 Task: For heading Arial Rounded MT Bold with Underline.  font size for heading26,  'Change the font style of data to'Browallia New.  and font size to 18,  Change the alignment of both headline & data to Align middle & Align Text left.  In the sheet   Precision Sales review book
Action: Mouse moved to (41, 141)
Screenshot: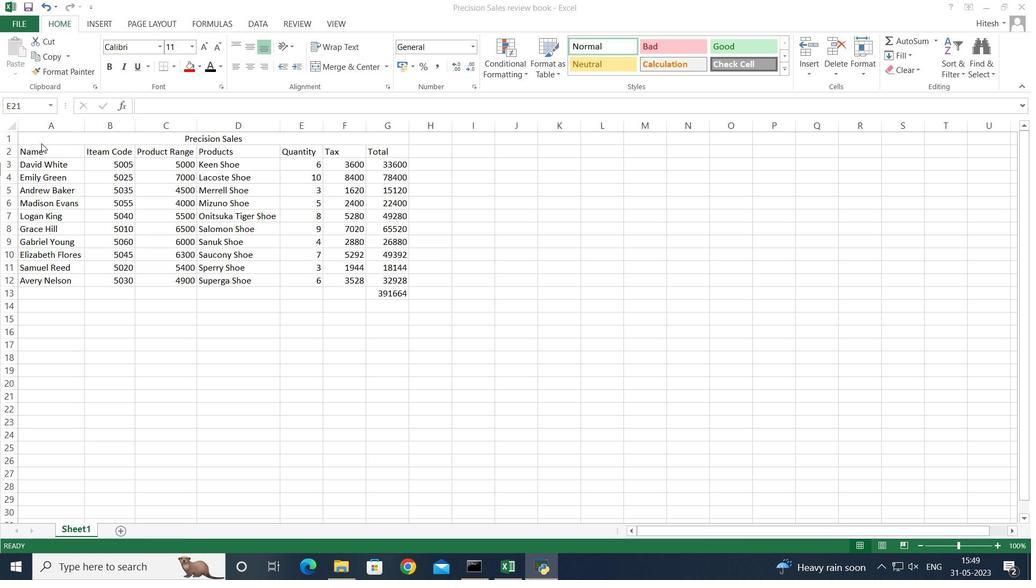 
Action: Mouse pressed left at (41, 141)
Screenshot: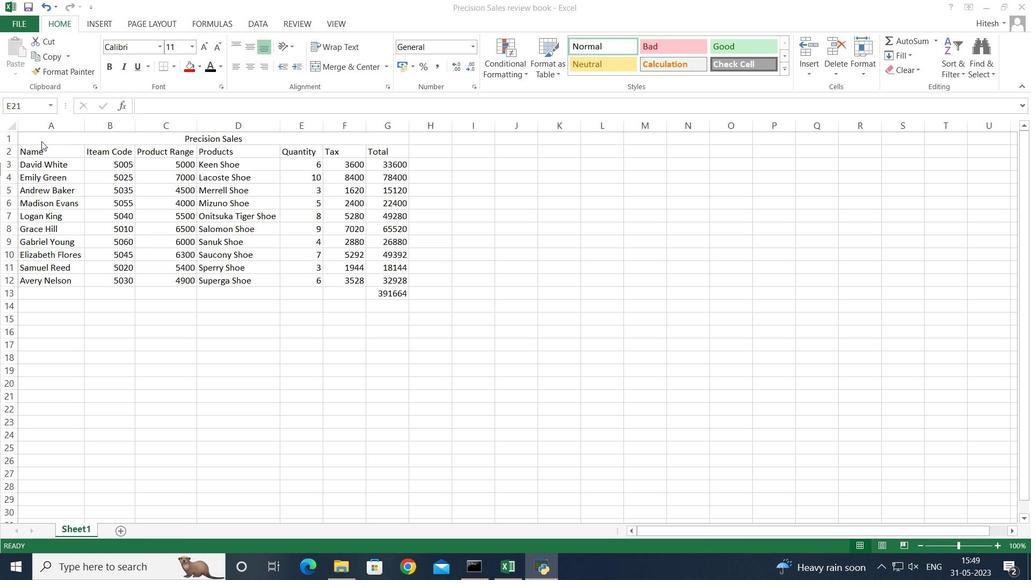 
Action: Mouse moved to (53, 135)
Screenshot: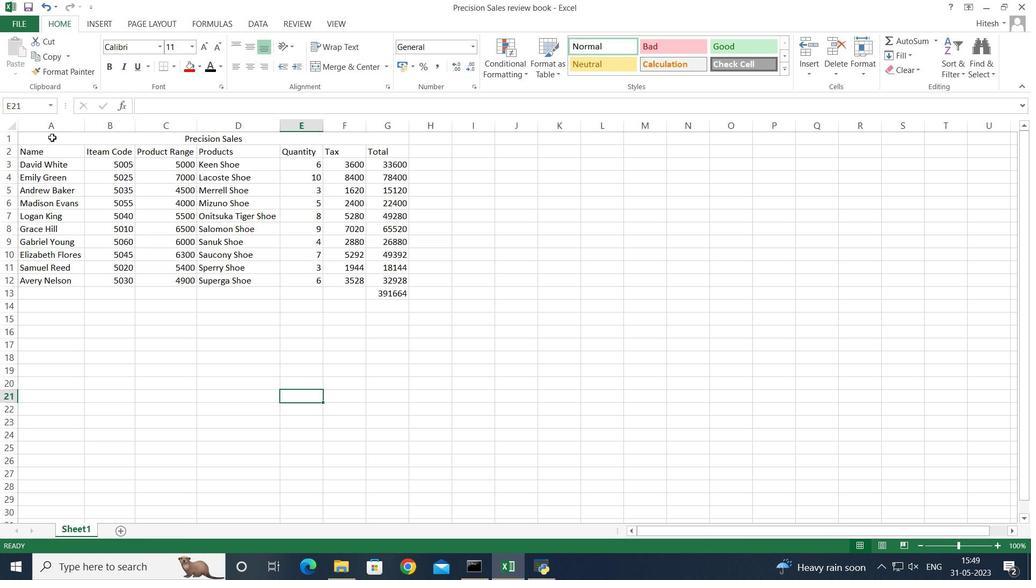 
Action: Mouse pressed left at (52, 135)
Screenshot: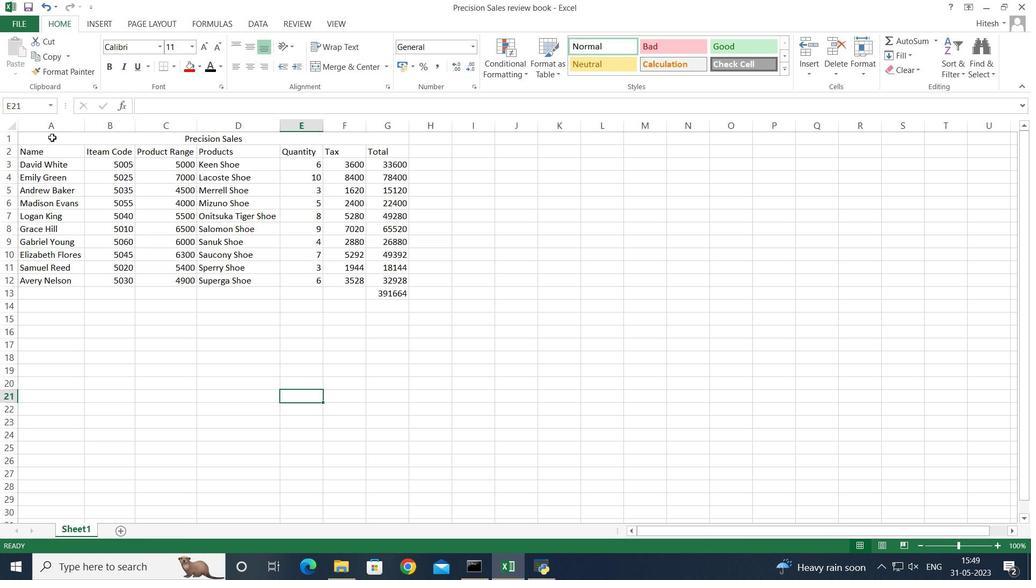
Action: Mouse moved to (161, 48)
Screenshot: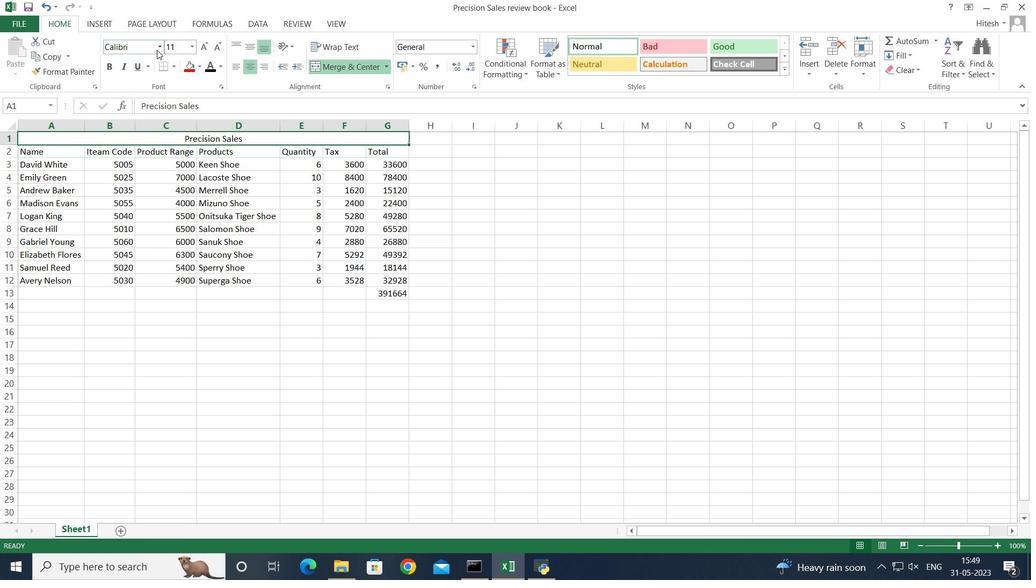 
Action: Mouse pressed left at (161, 48)
Screenshot: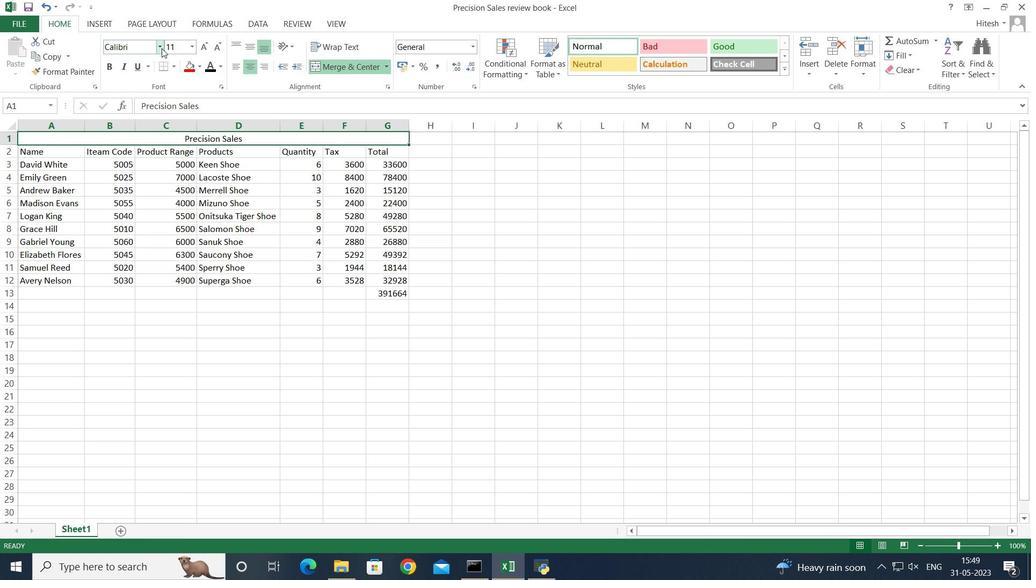 
Action: Mouse moved to (180, 206)
Screenshot: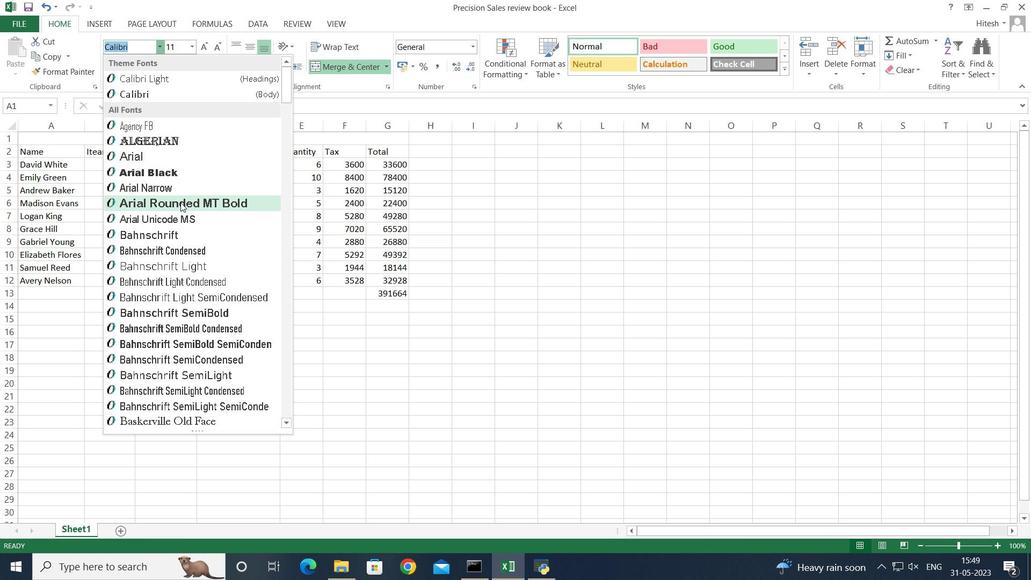 
Action: Mouse pressed left at (180, 206)
Screenshot: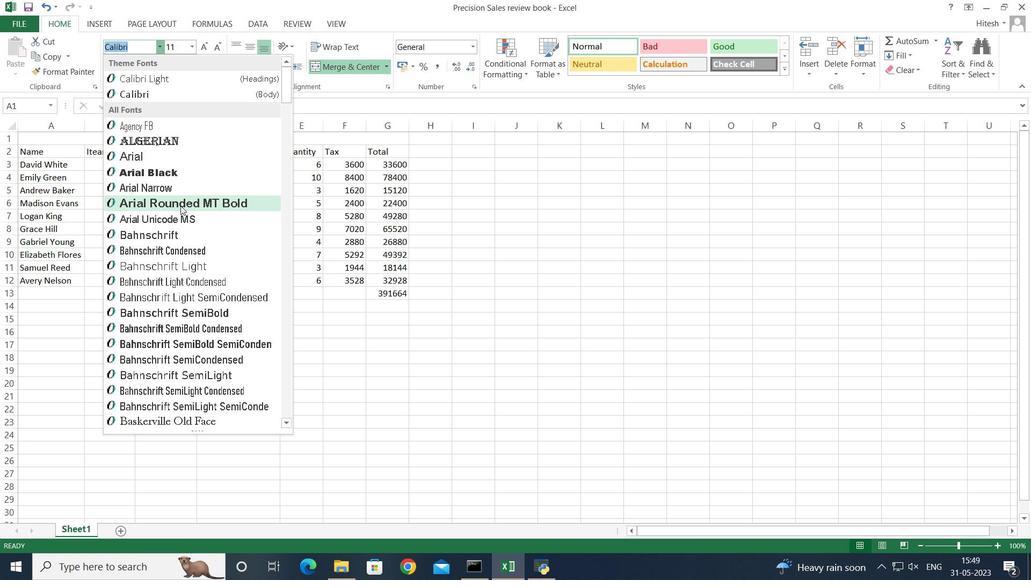 
Action: Mouse moved to (138, 69)
Screenshot: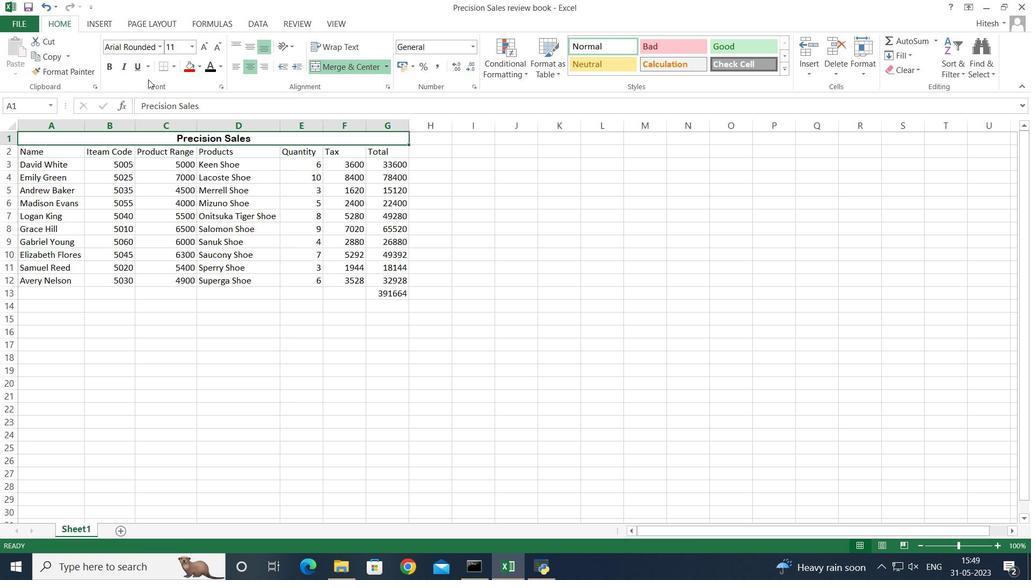 
Action: Mouse pressed left at (138, 69)
Screenshot: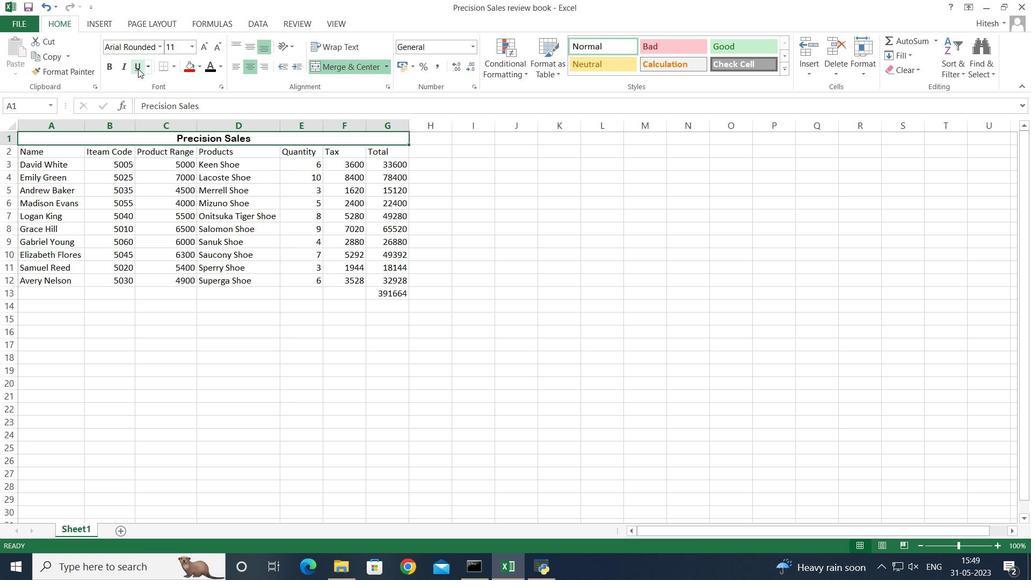 
Action: Mouse moved to (193, 46)
Screenshot: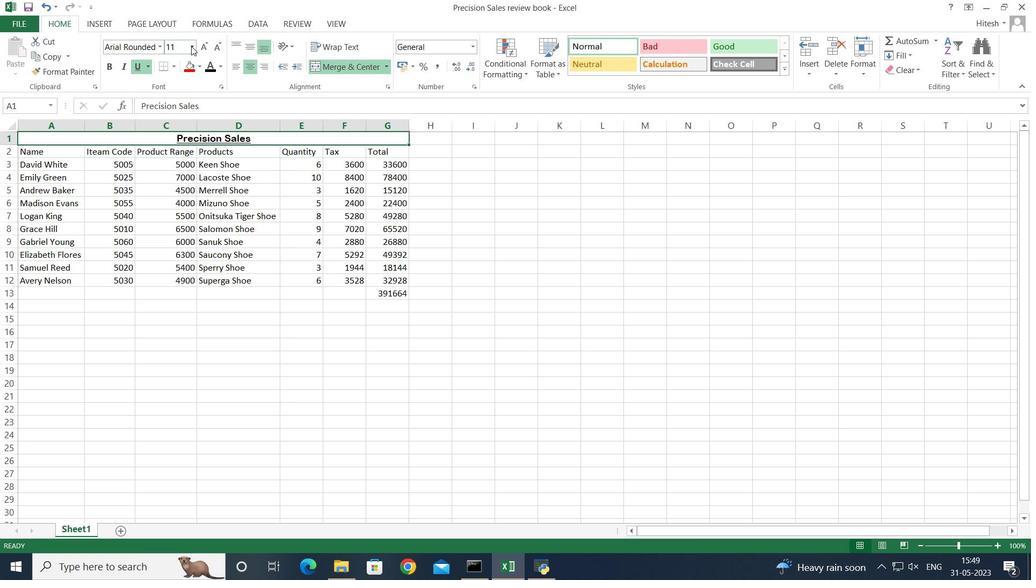 
Action: Mouse pressed left at (193, 46)
Screenshot: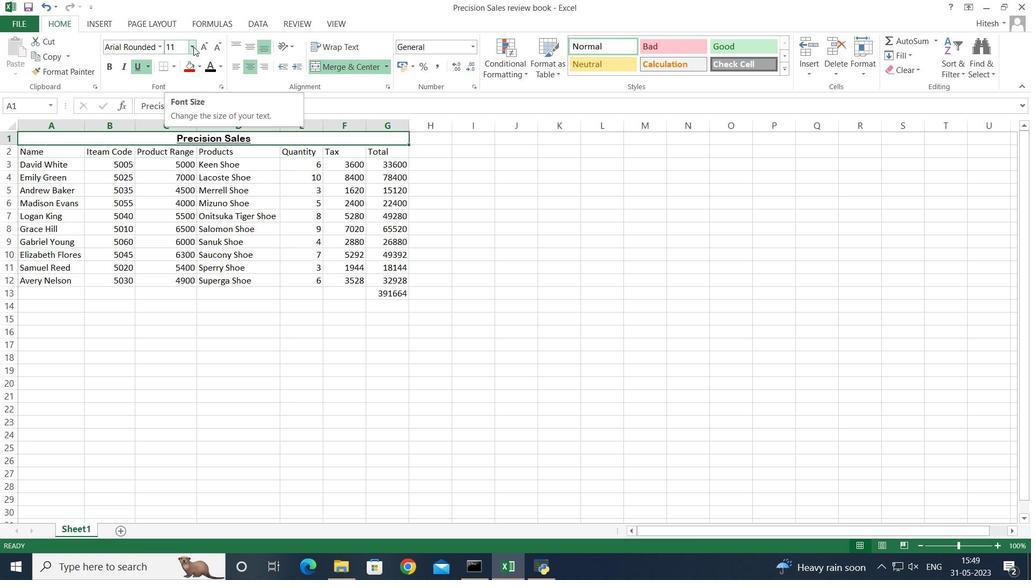 
Action: Mouse moved to (172, 203)
Screenshot: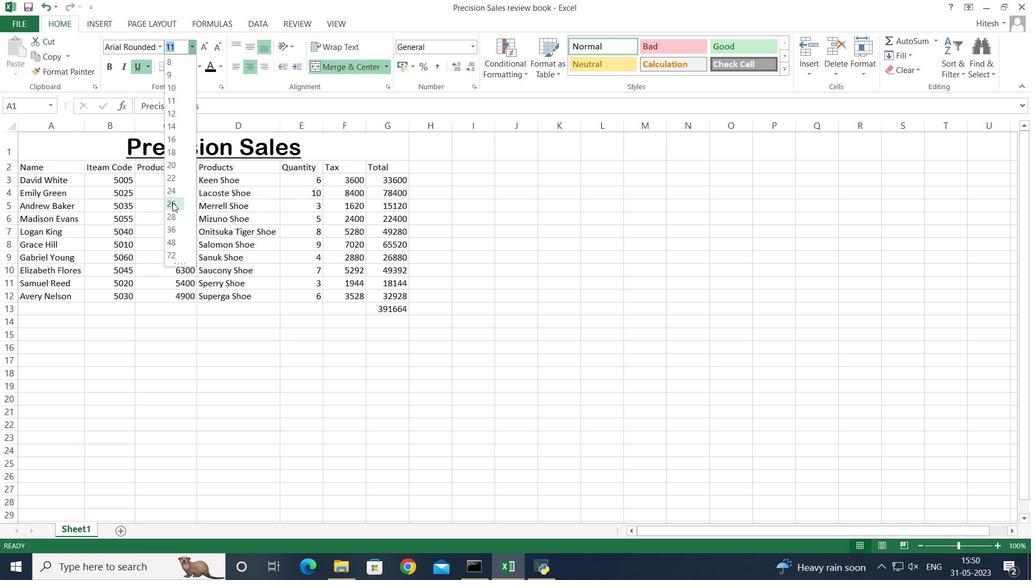 
Action: Mouse pressed left at (172, 203)
Screenshot: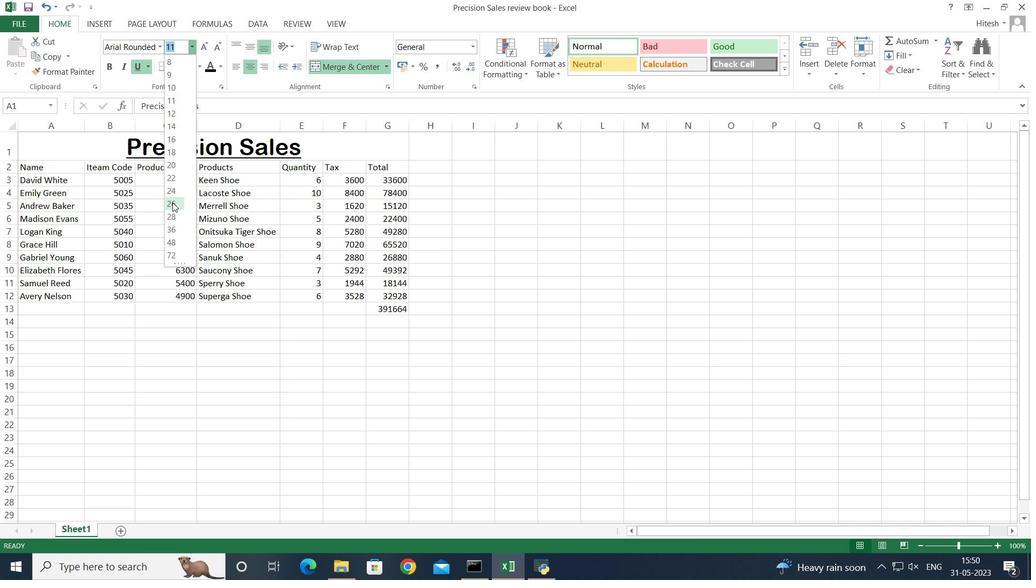 
Action: Mouse moved to (117, 322)
Screenshot: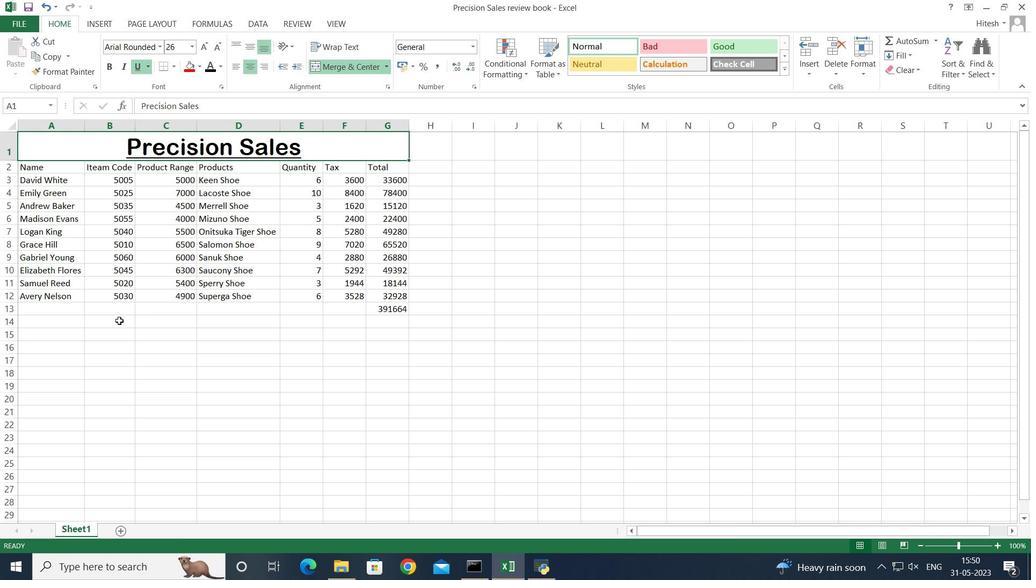 
Action: Mouse pressed left at (117, 322)
Screenshot: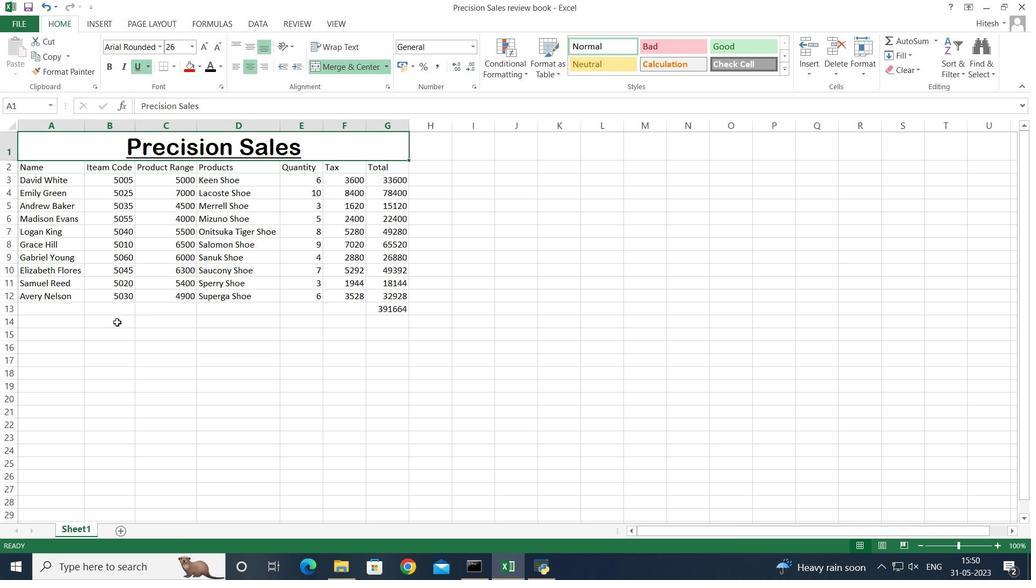 
Action: Mouse moved to (41, 170)
Screenshot: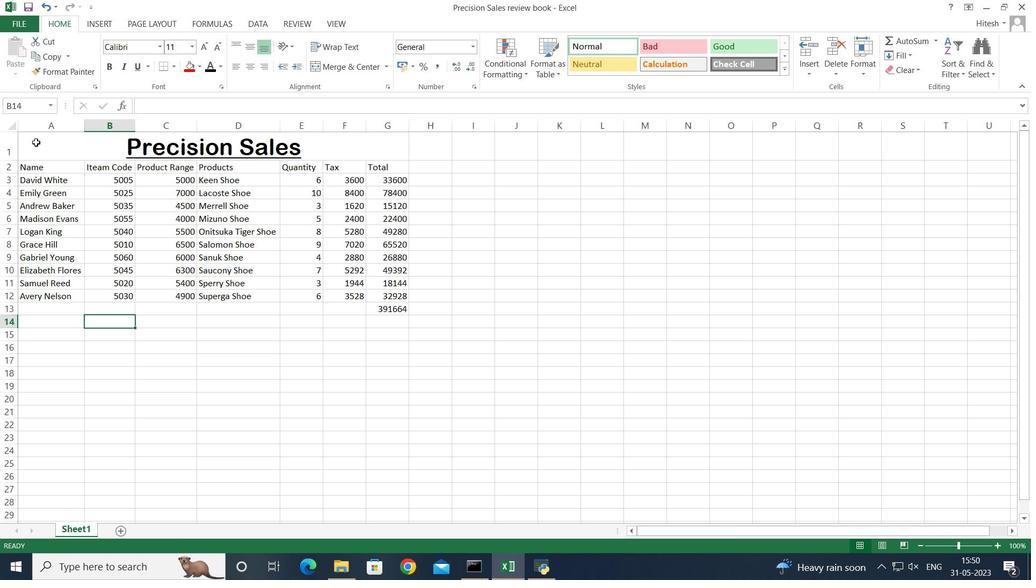 
Action: Mouse pressed left at (41, 170)
Screenshot: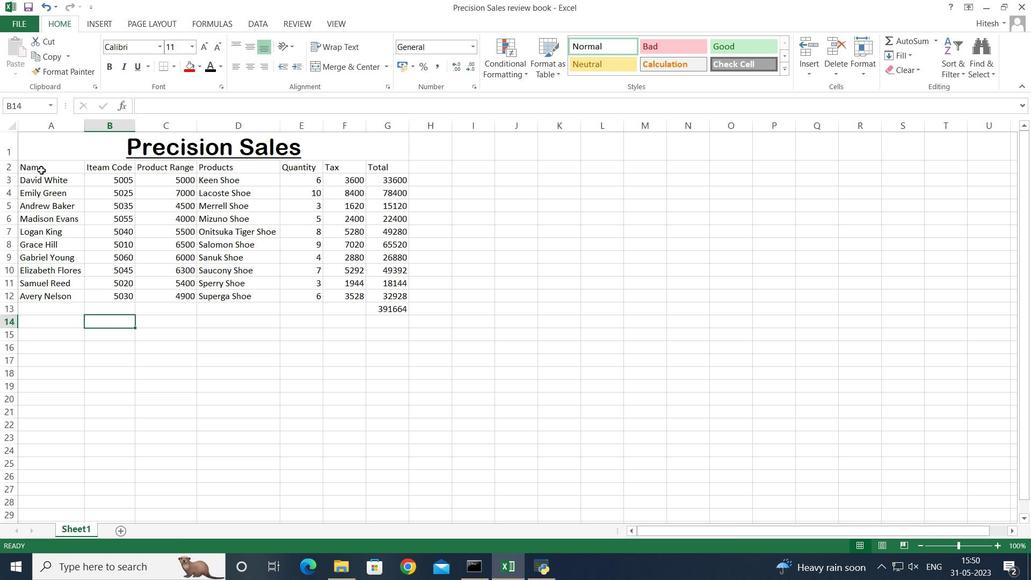 
Action: Key pressed <Key.shift><Key.shift><Key.shift><Key.right><Key.right><Key.right><Key.right><Key.right><Key.right><Key.down><Key.down><Key.down><Key.down><Key.down><Key.down><Key.down><Key.down><Key.down><Key.down><Key.down>
Screenshot: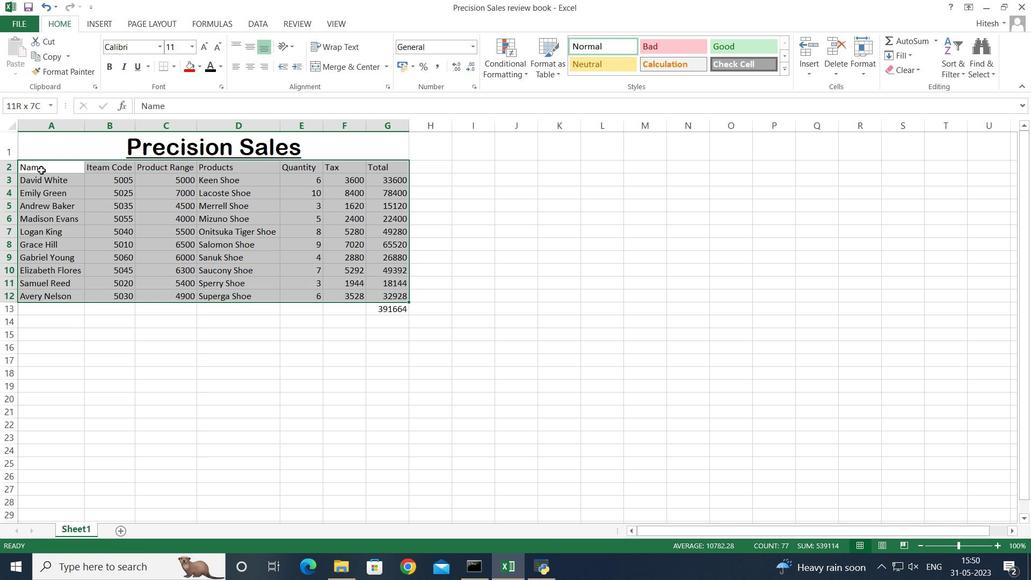 
Action: Mouse moved to (160, 46)
Screenshot: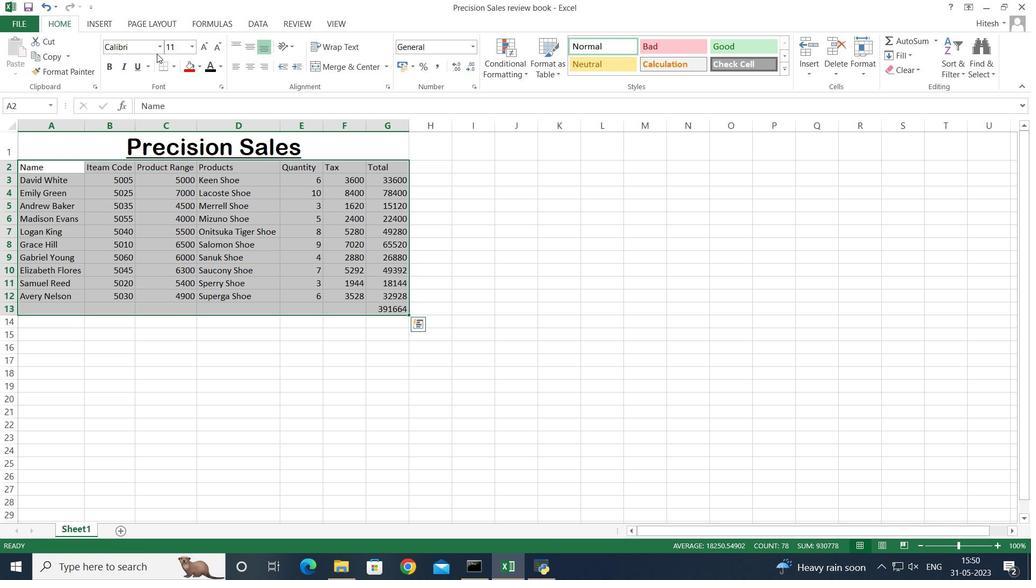 
Action: Mouse pressed left at (160, 46)
Screenshot: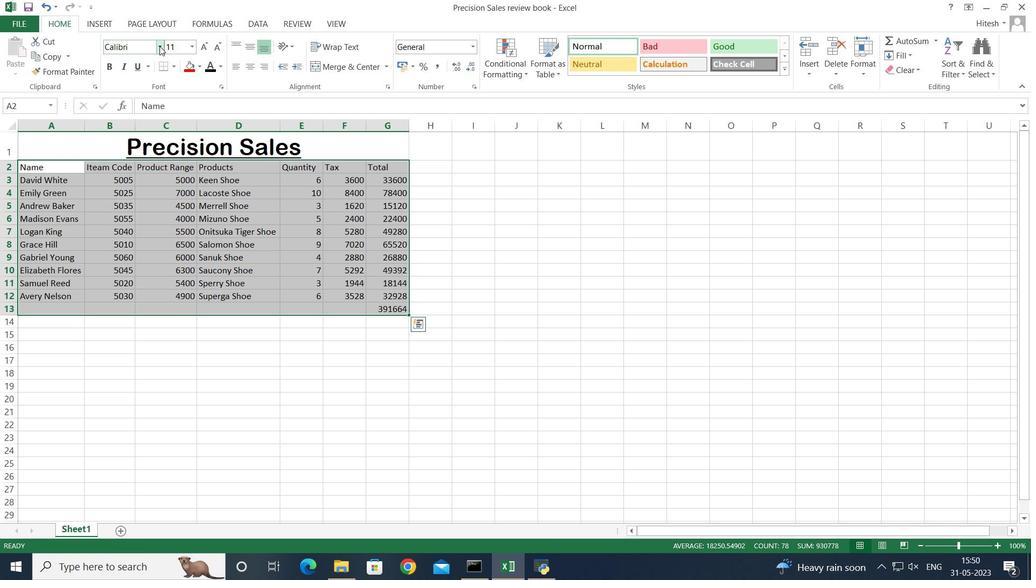 
Action: Mouse moved to (158, 63)
Screenshot: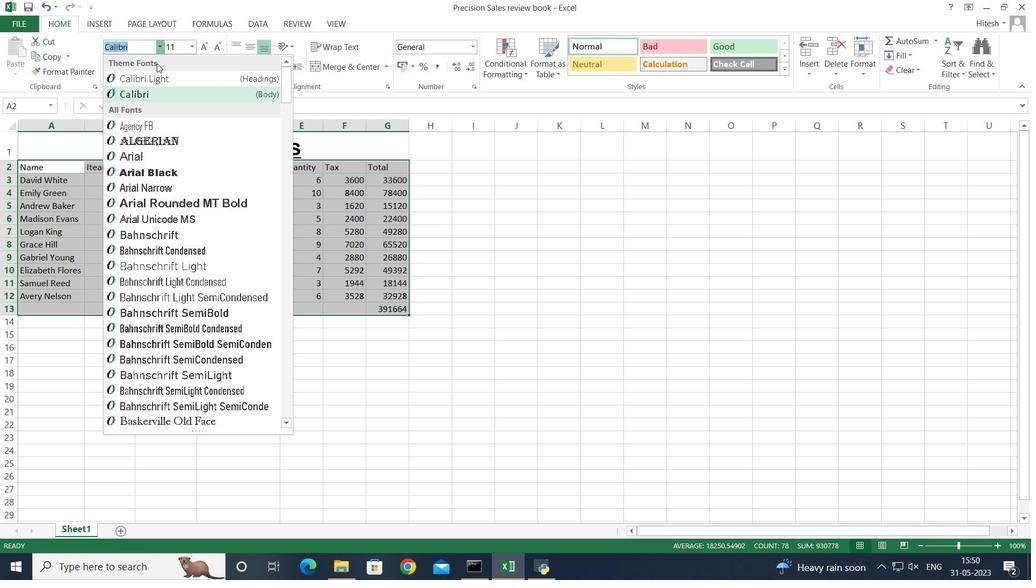 
Action: Key pressed br
Screenshot: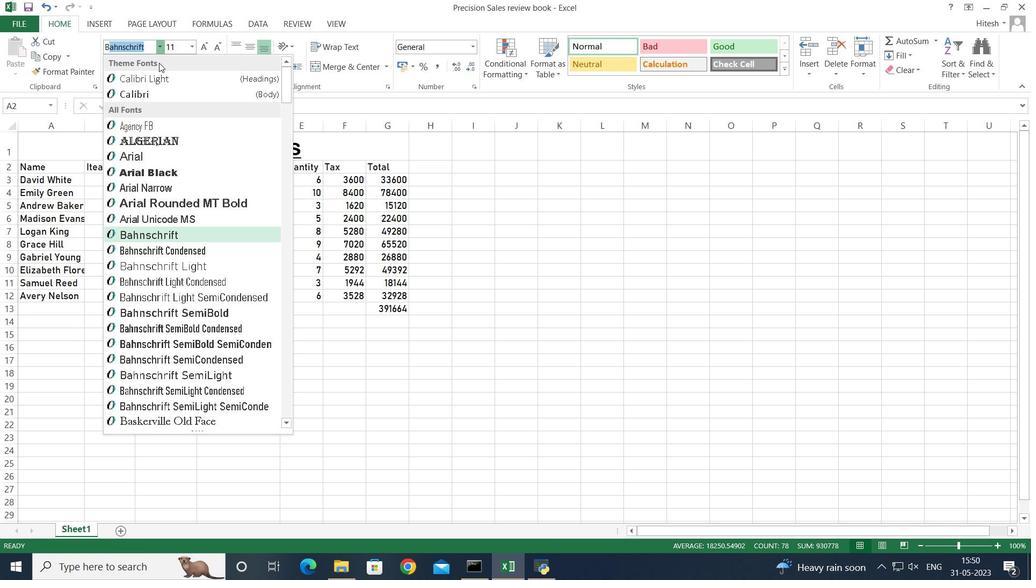 
Action: Mouse moved to (158, 62)
Screenshot: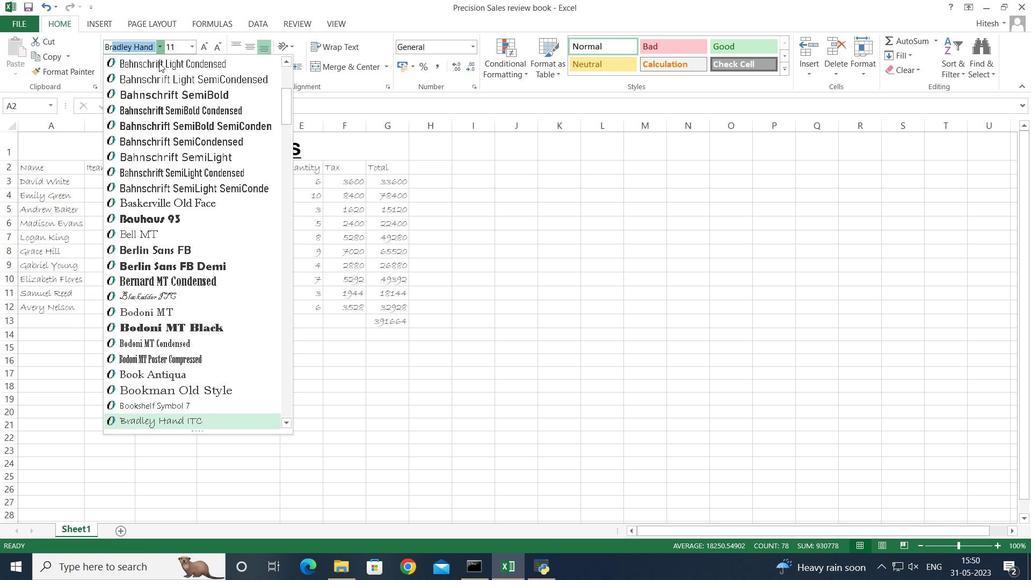 
Action: Key pressed o
Screenshot: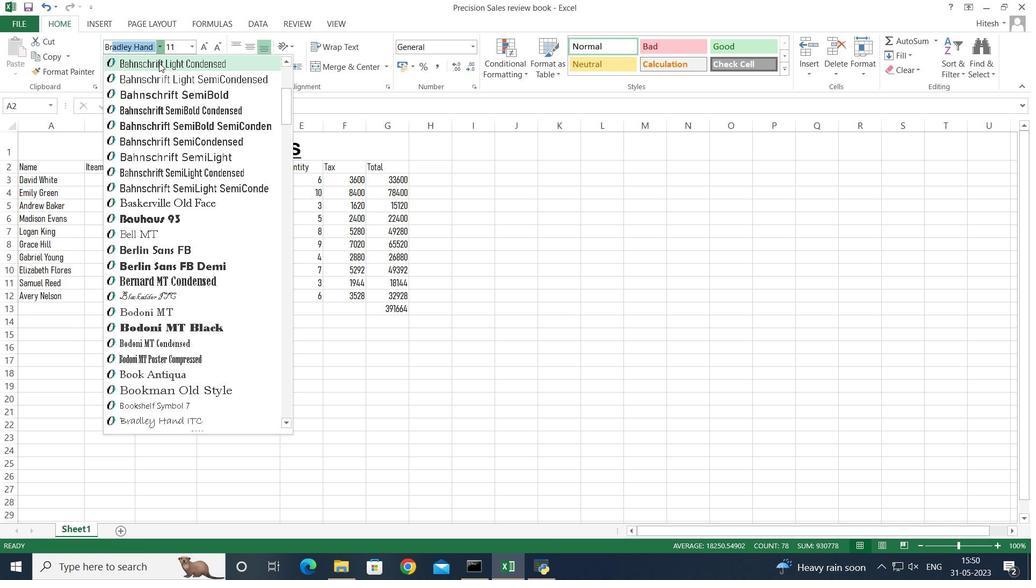 
Action: Mouse moved to (157, 62)
Screenshot: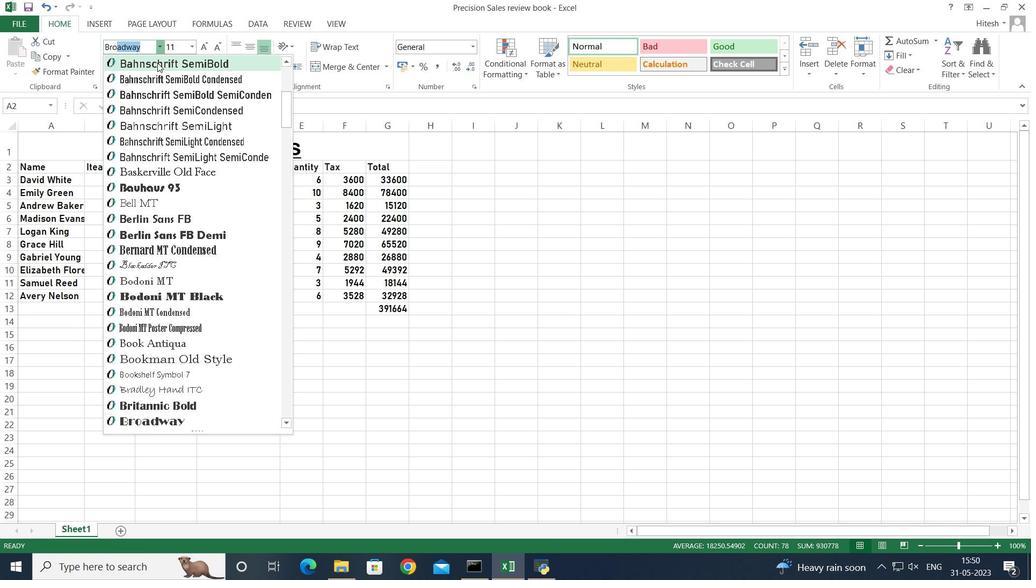 
Action: Key pressed w
Screenshot: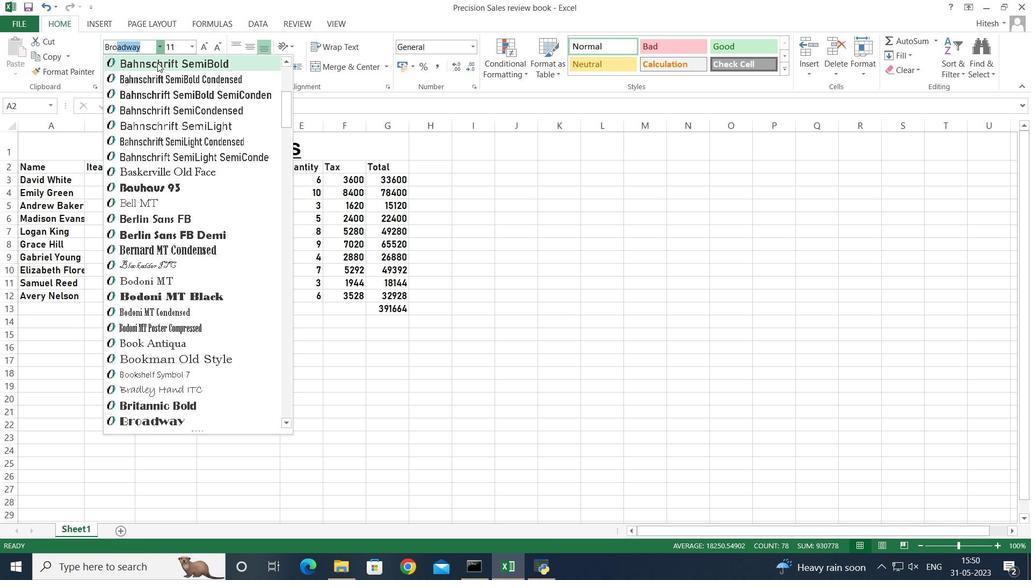 
Action: Mouse moved to (155, 63)
Screenshot: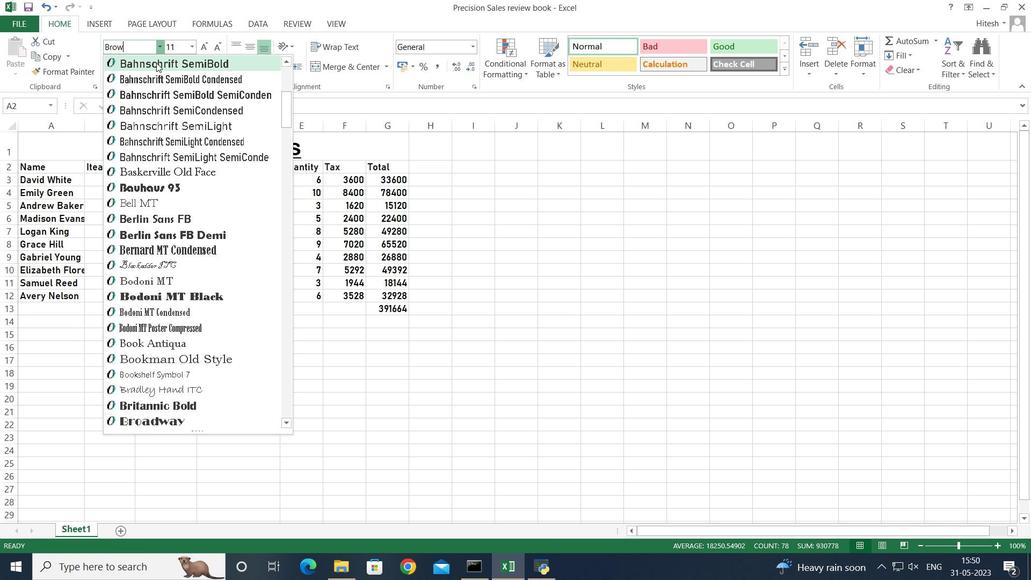
Action: Key pressed all
Screenshot: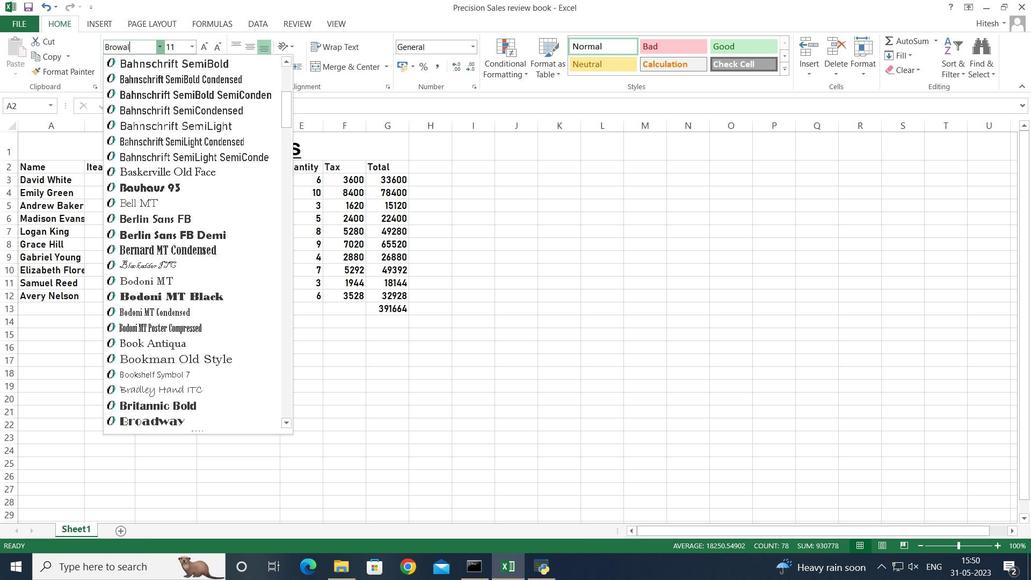 
Action: Mouse moved to (155, 63)
Screenshot: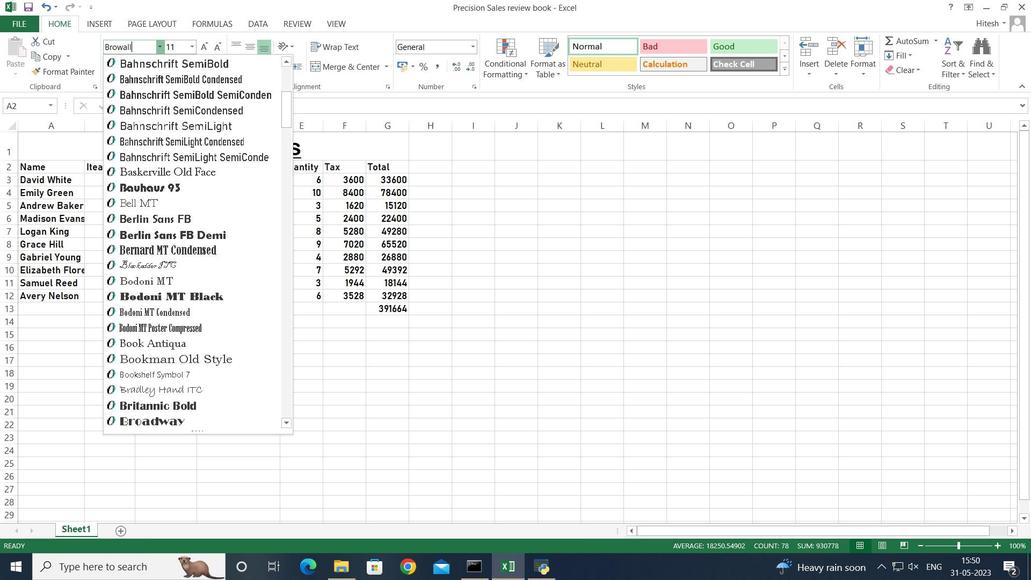 
Action: Key pressed ia<Key.space>new
Screenshot: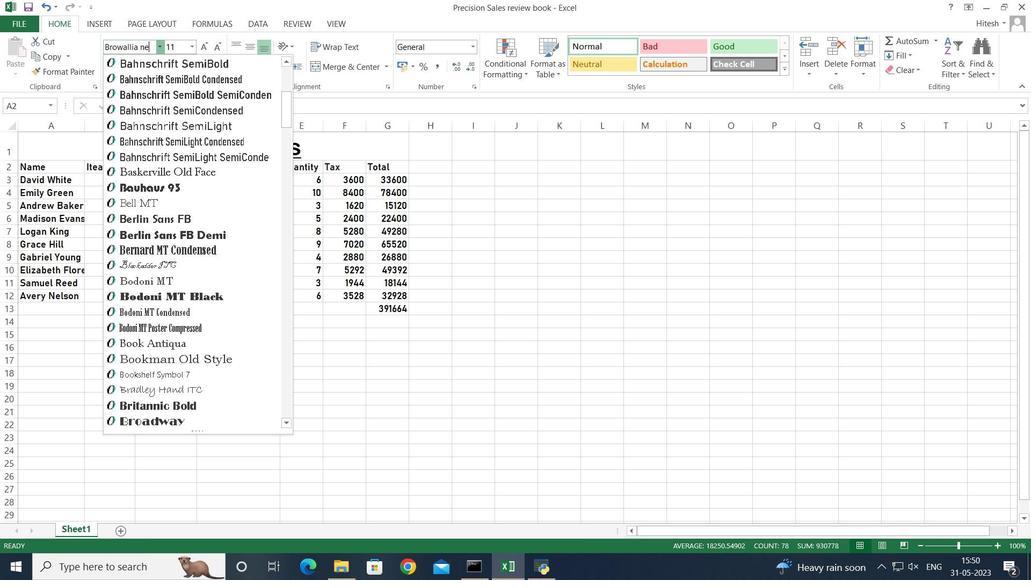 
Action: Mouse moved to (154, 63)
Screenshot: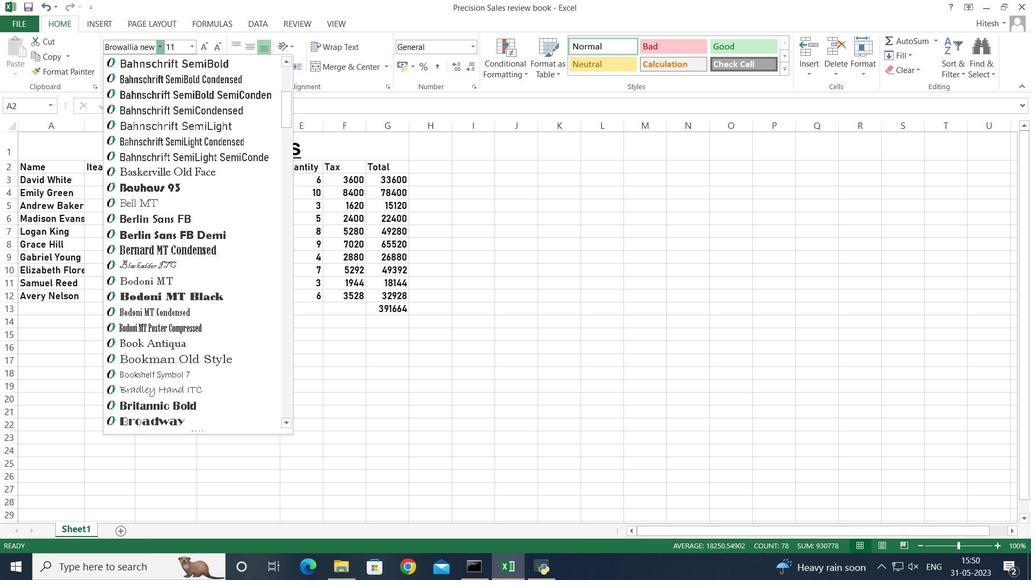 
Action: Key pressed <Key.enter>
Screenshot: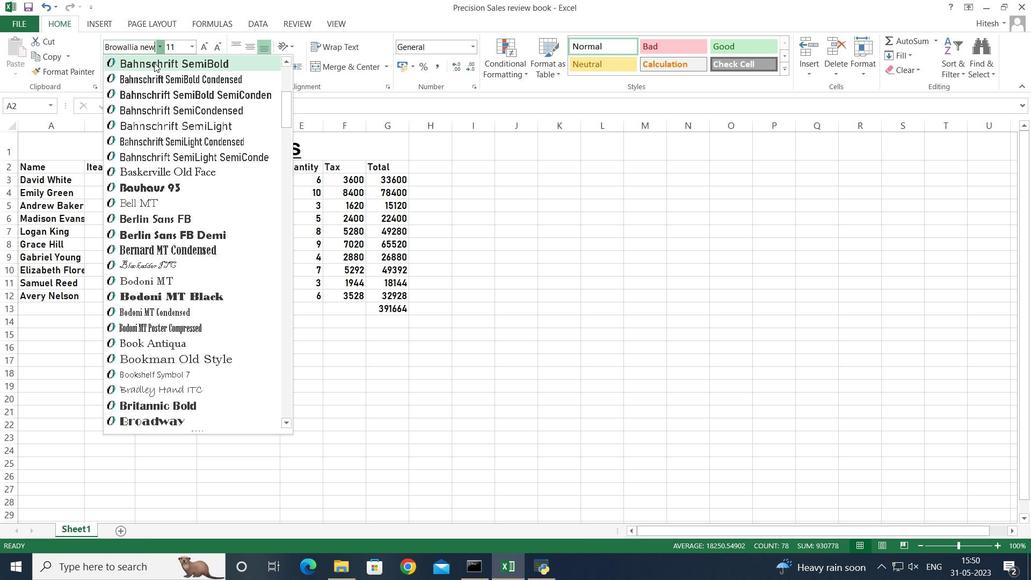 
Action: Mouse moved to (179, 339)
Screenshot: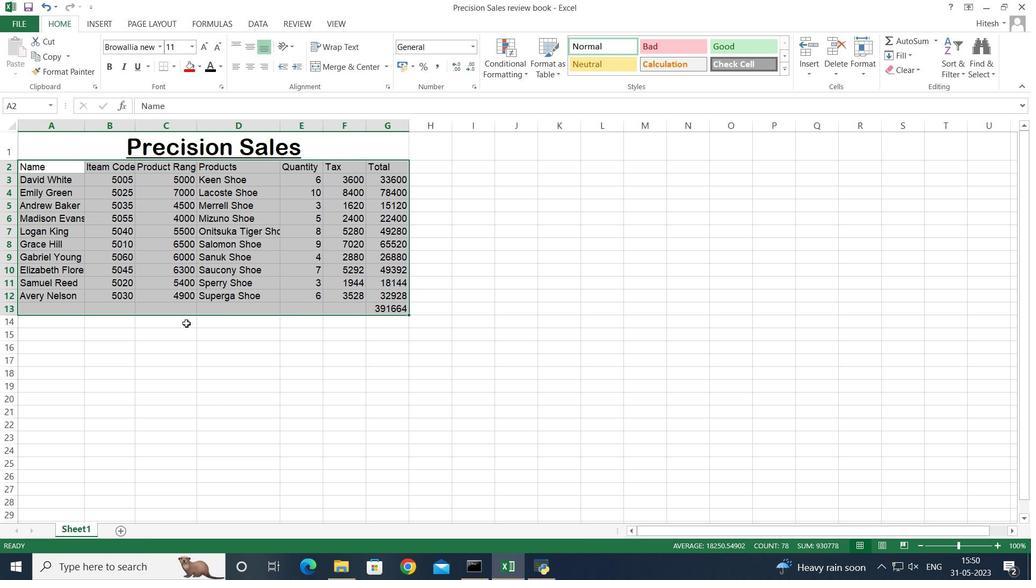 
Action: Mouse pressed left at (179, 339)
Screenshot: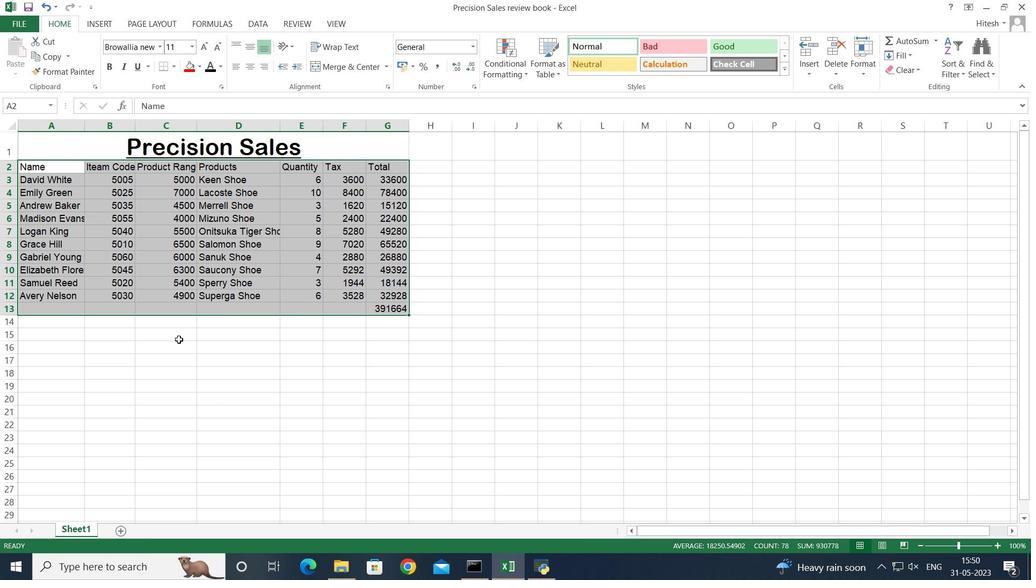 
Action: Mouse moved to (32, 164)
Screenshot: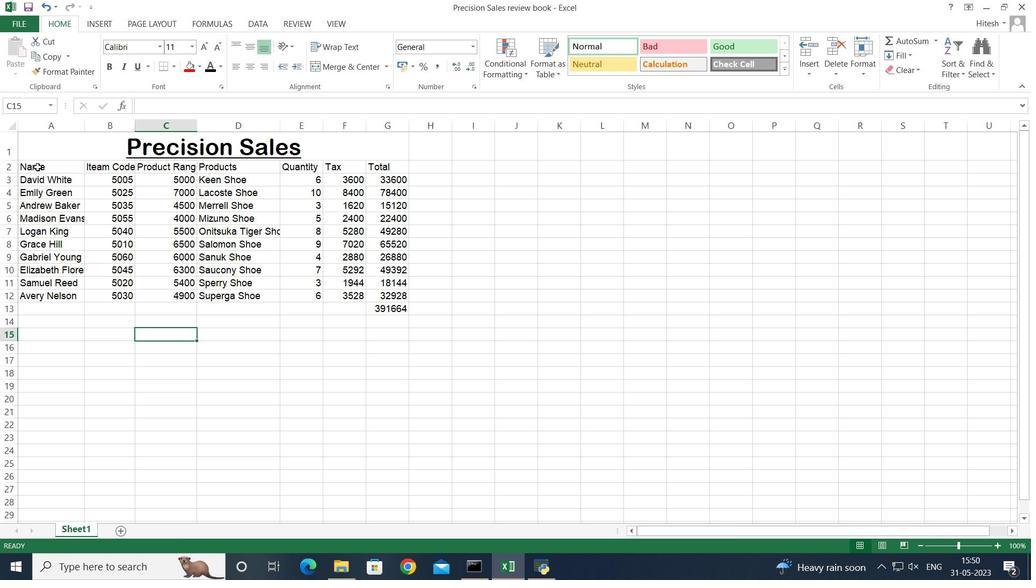 
Action: Mouse pressed left at (32, 164)
Screenshot: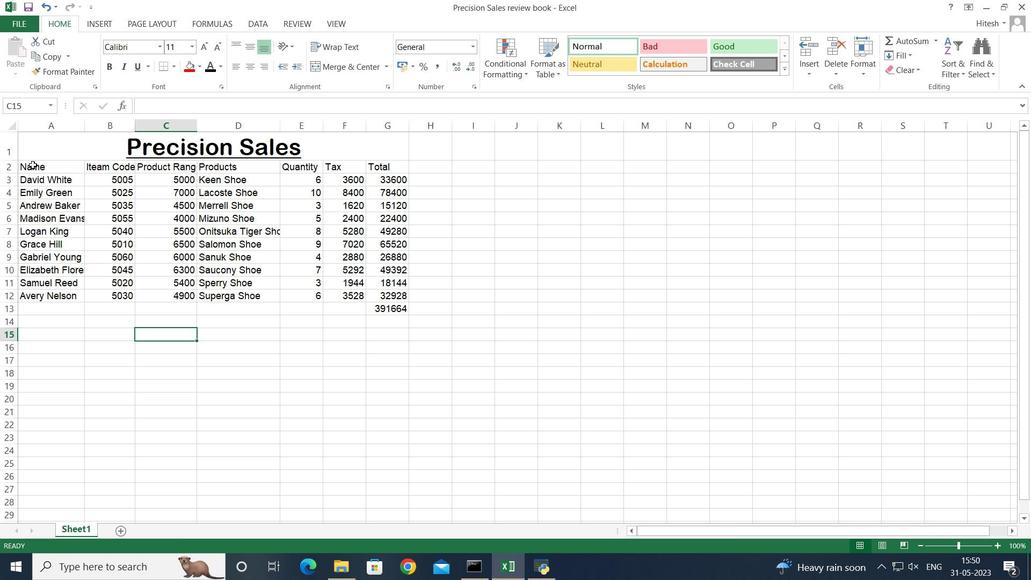 
Action: Key pressed <Key.shift><Key.right><Key.right><Key.right><Key.right><Key.right><Key.right><Key.down><Key.down><Key.down><Key.down><Key.down><Key.down><Key.down><Key.down><Key.down><Key.down><Key.down><Key.down><Key.up>
Screenshot: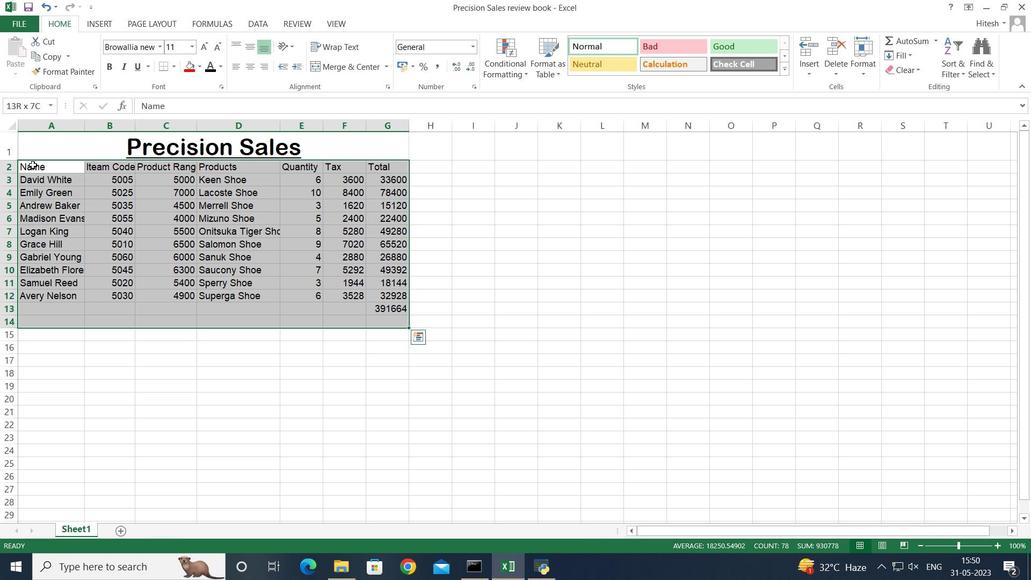 
Action: Mouse moved to (192, 46)
Screenshot: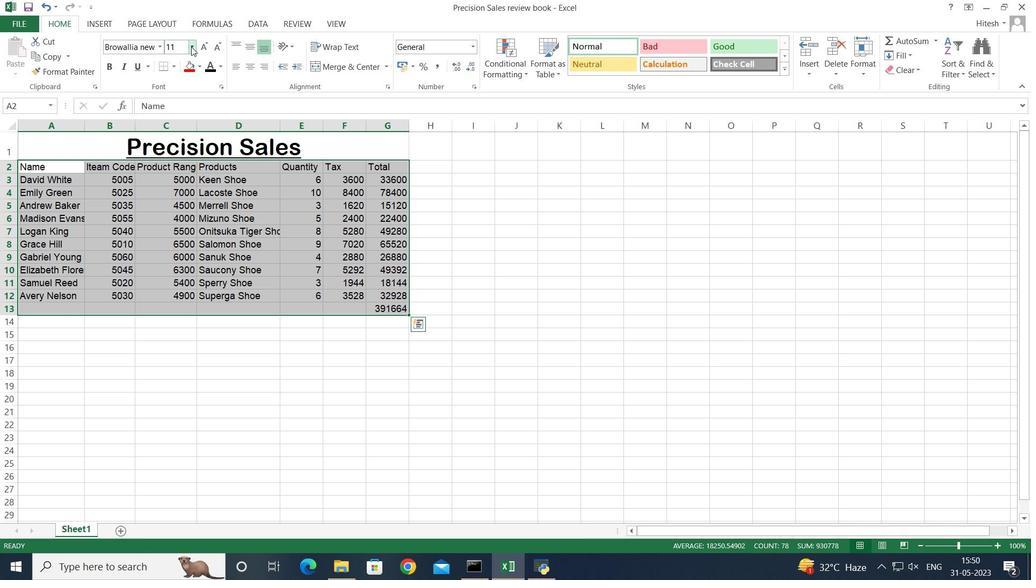 
Action: Mouse pressed left at (192, 46)
Screenshot: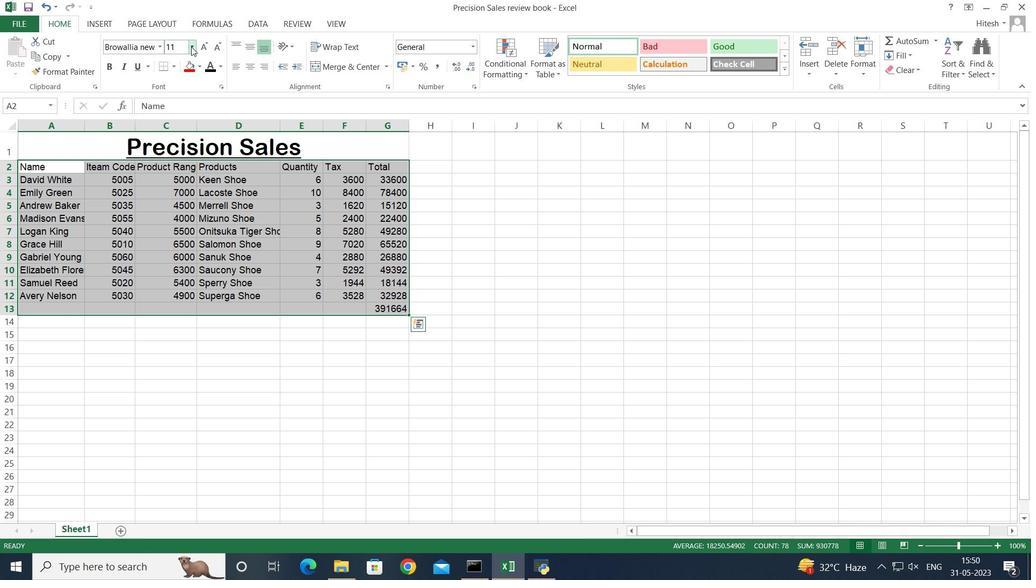 
Action: Mouse moved to (172, 150)
Screenshot: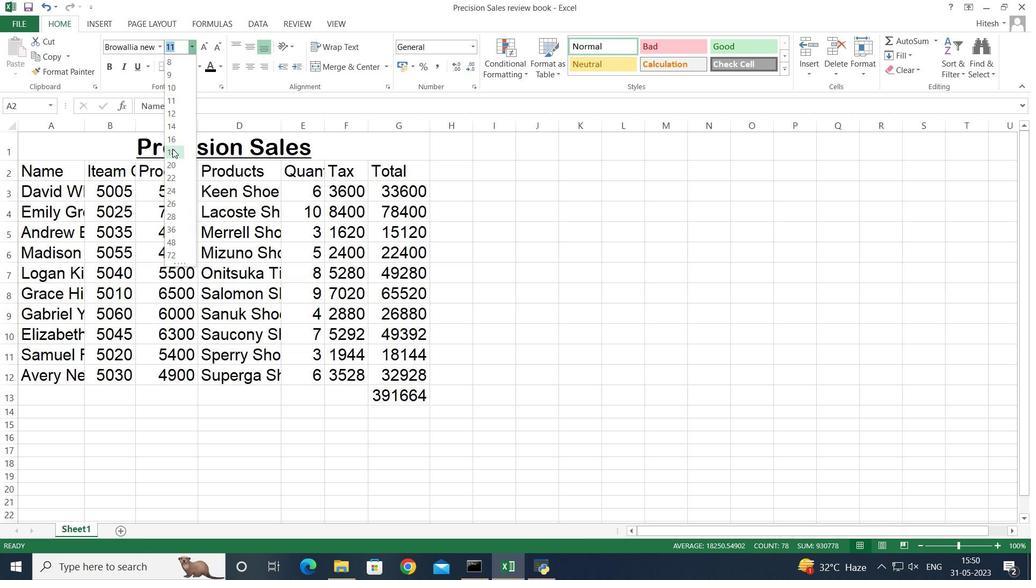 
Action: Mouse pressed left at (172, 150)
Screenshot: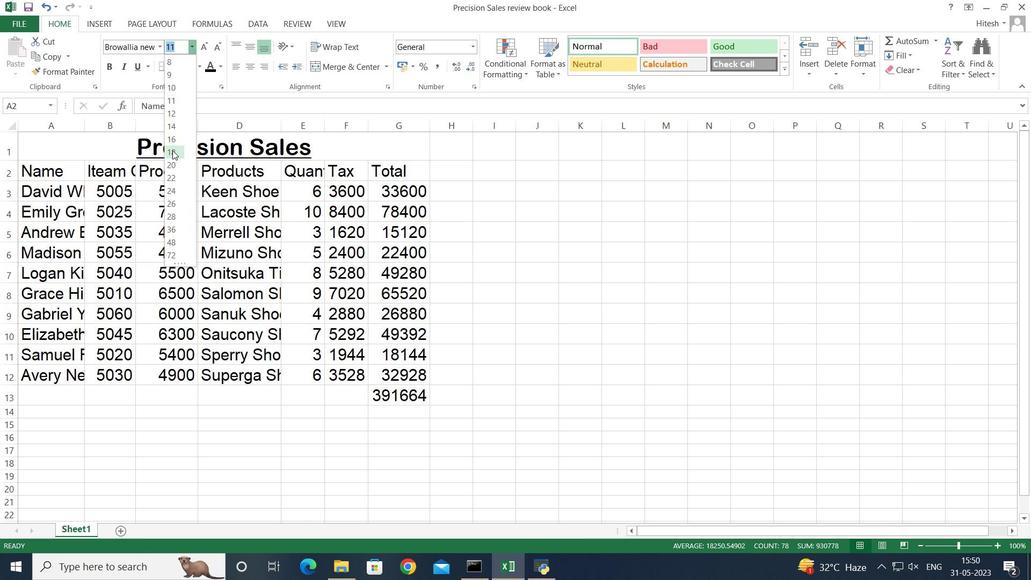 
Action: Mouse moved to (212, 421)
Screenshot: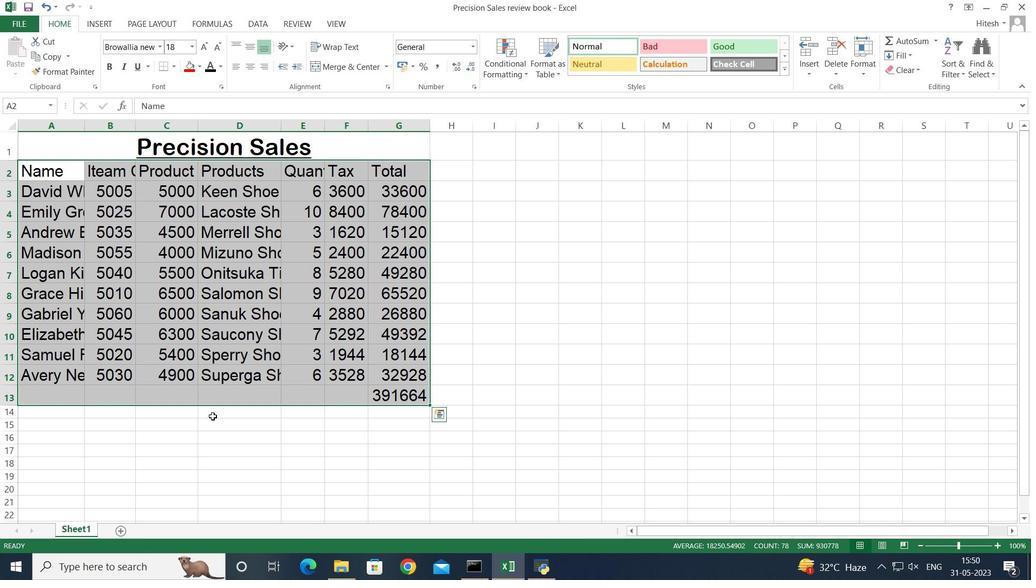 
Action: Mouse pressed left at (212, 421)
Screenshot: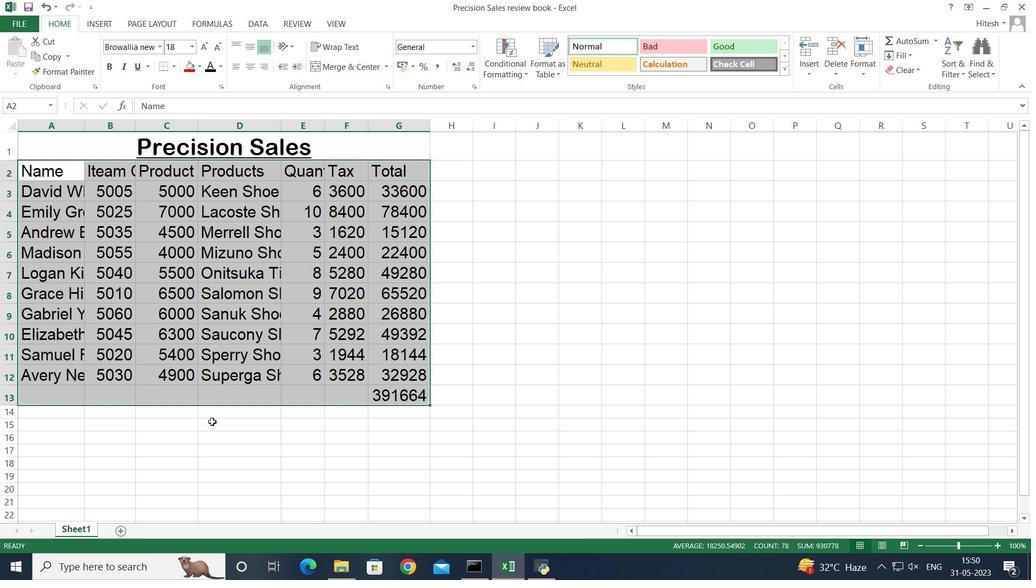 
Action: Mouse moved to (71, 143)
Screenshot: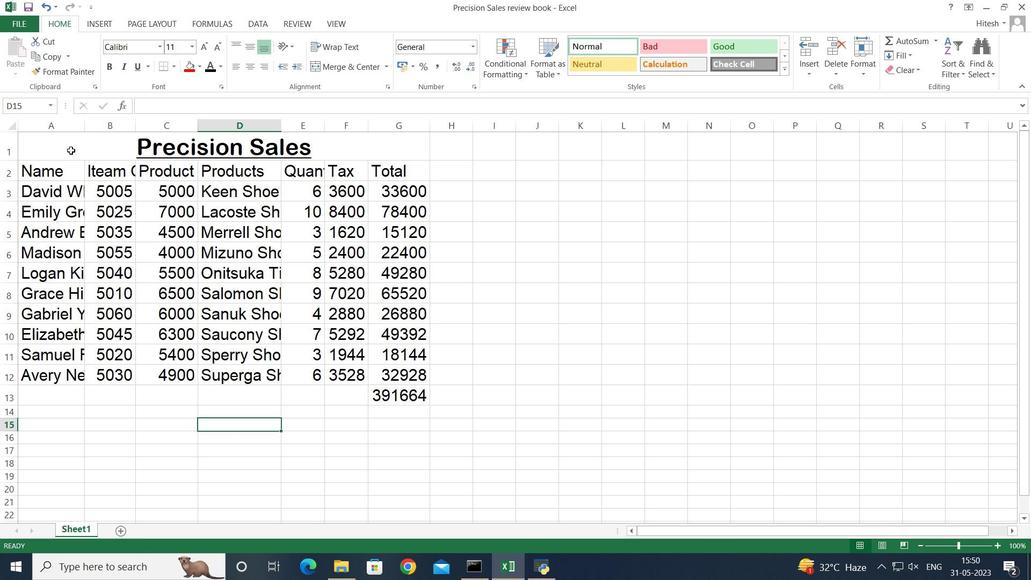 
Action: Mouse pressed left at (71, 143)
Screenshot: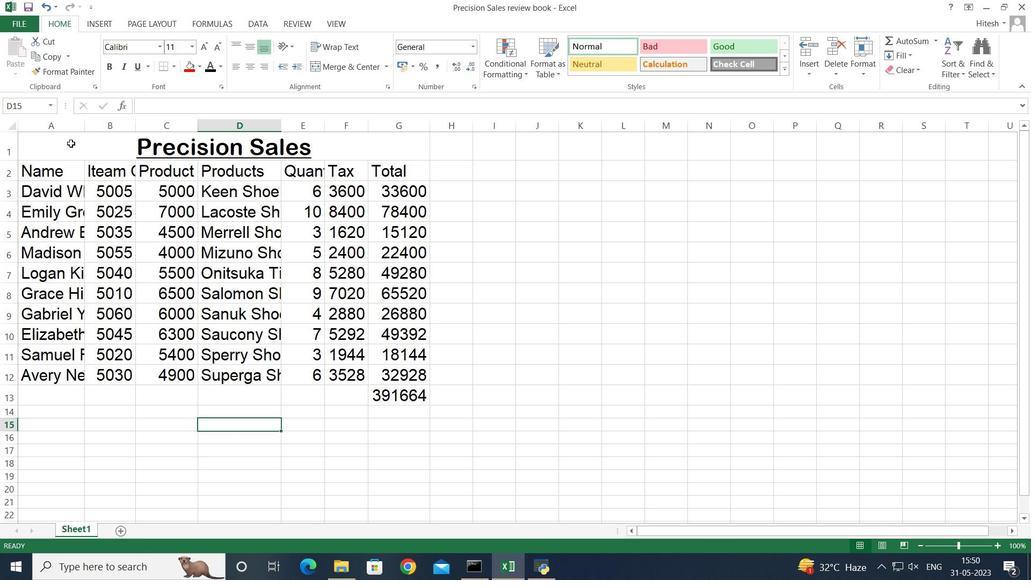 
Action: Key pressed <Key.shift><Key.down><Key.down><Key.down><Key.down><Key.down><Key.down><Key.down><Key.down><Key.down><Key.down><Key.down><Key.down>
Screenshot: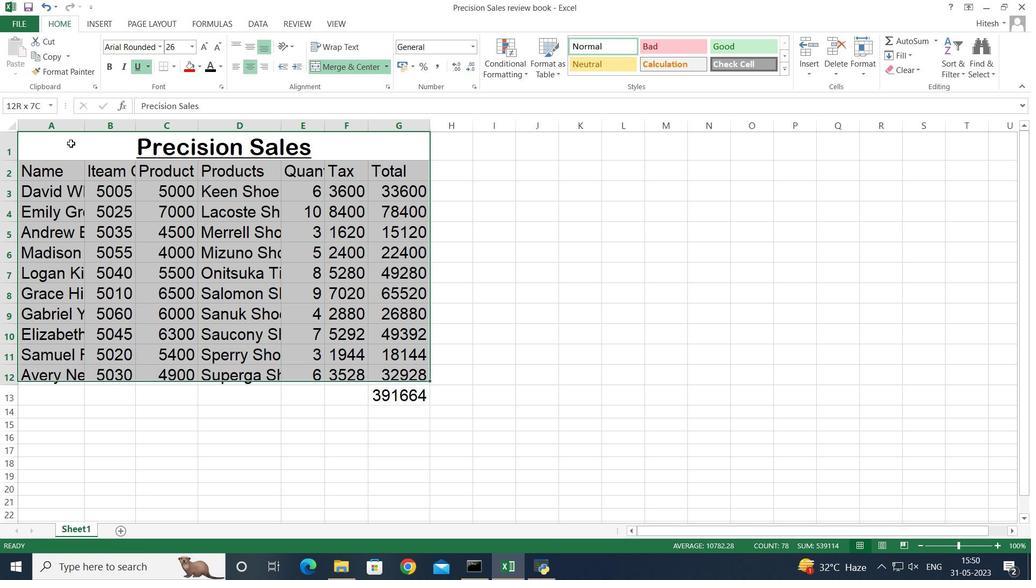 
Action: Mouse moved to (91, 139)
Screenshot: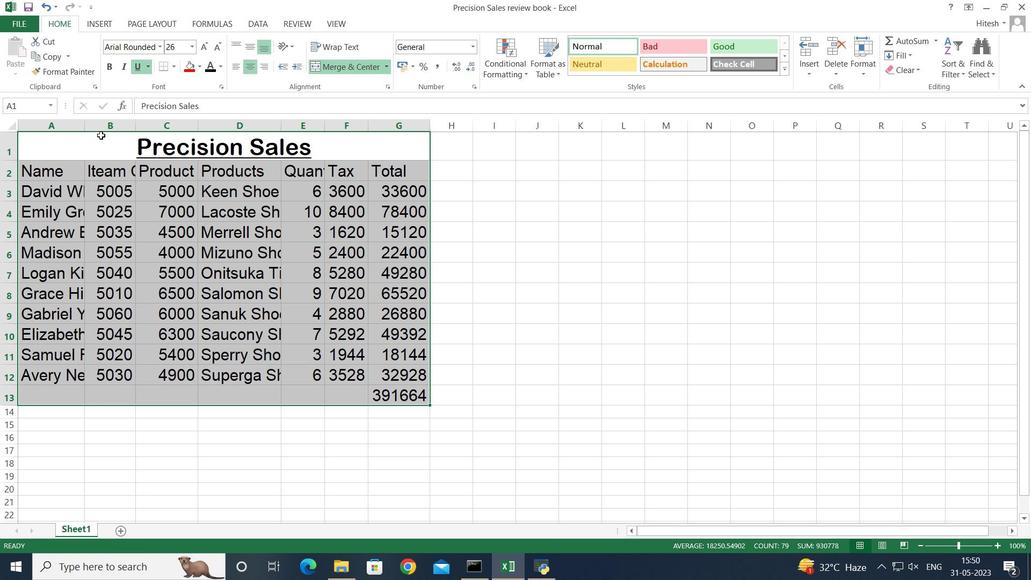
Action: Mouse pressed left at (91, 139)
Screenshot: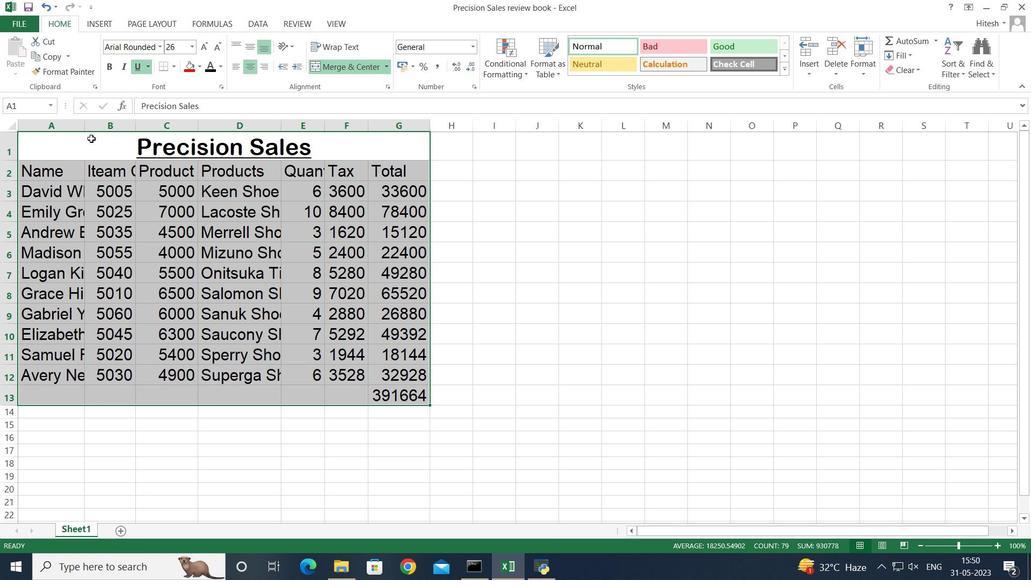 
Action: Mouse moved to (249, 47)
Screenshot: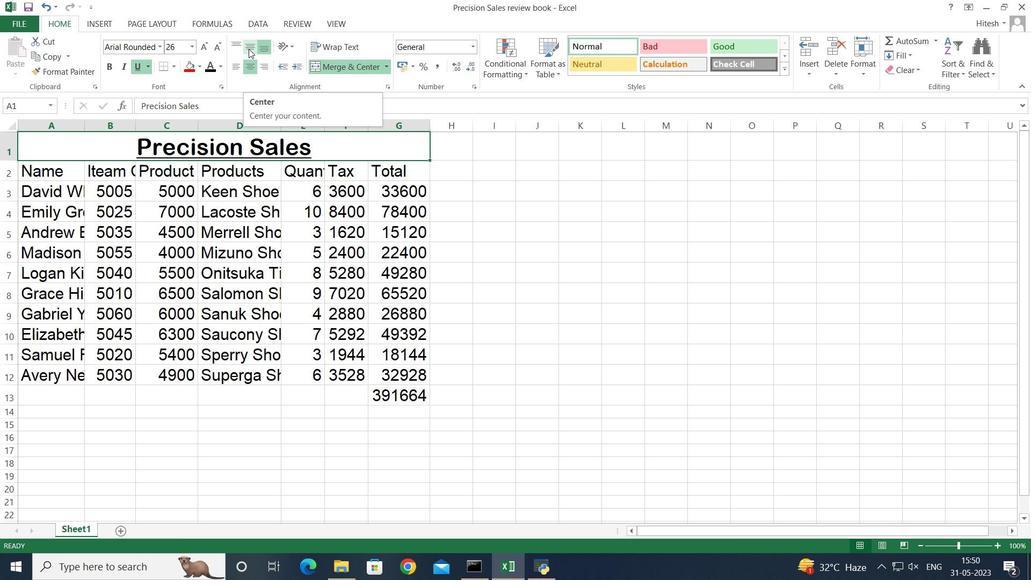 
Action: Mouse pressed left at (249, 47)
Screenshot: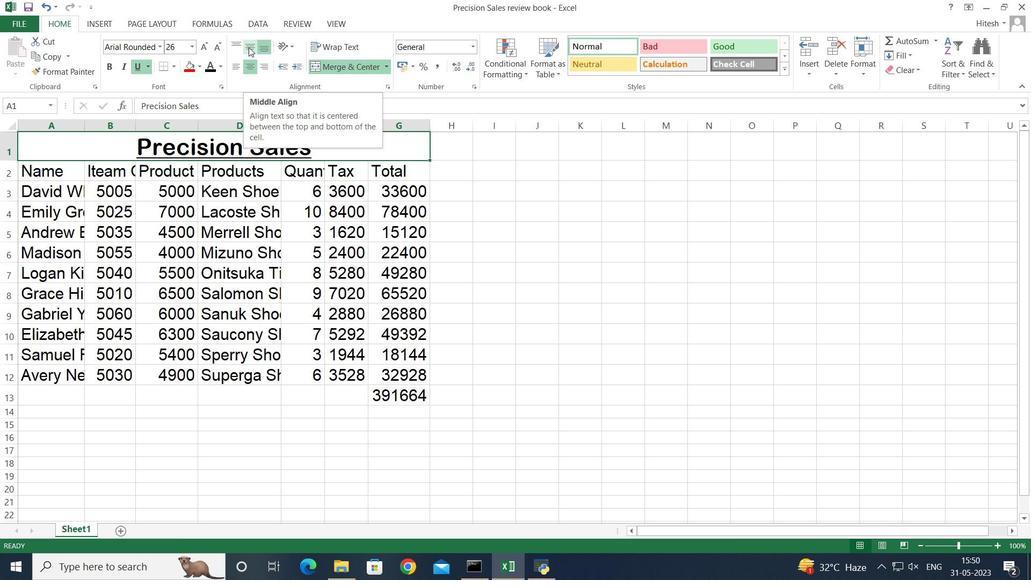
Action: Mouse moved to (53, 172)
Screenshot: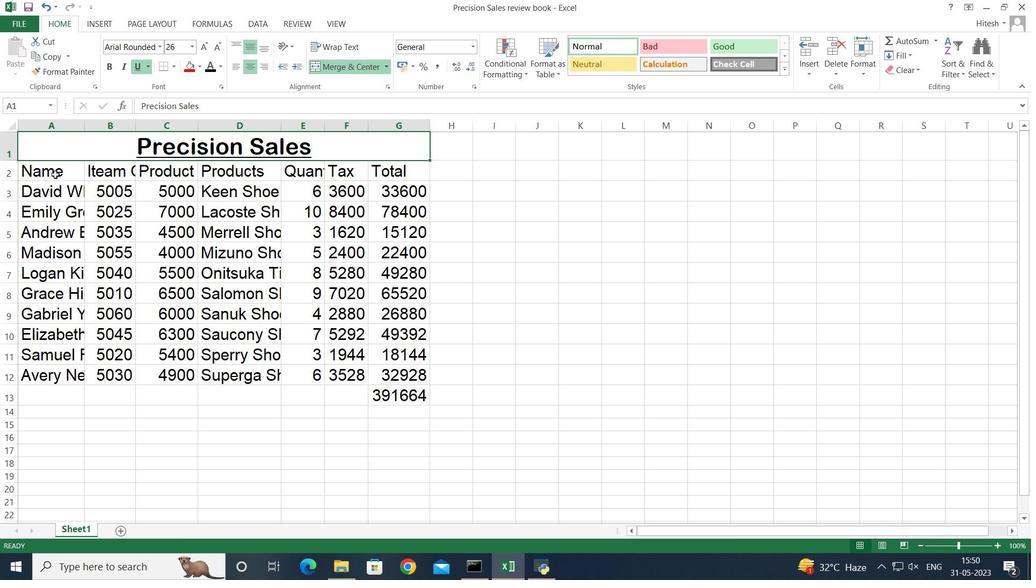 
Action: Mouse pressed left at (53, 172)
Screenshot: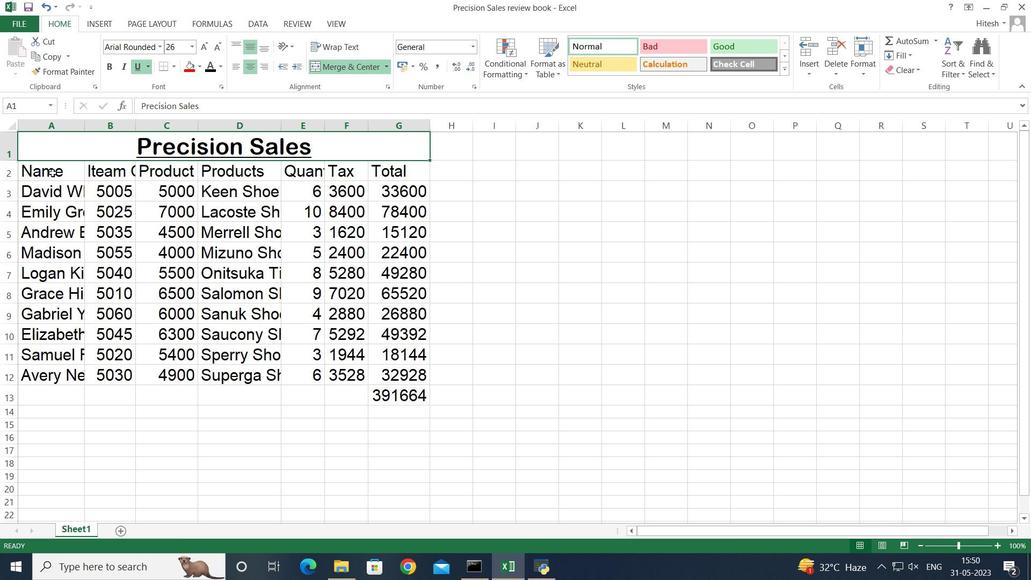 
Action: Key pressed <Key.shift><Key.right><Key.right><Key.right><Key.right><Key.right><Key.right><Key.down><Key.down><Key.down><Key.down><Key.down><Key.down><Key.down><Key.down><Key.down><Key.down><Key.down>
Screenshot: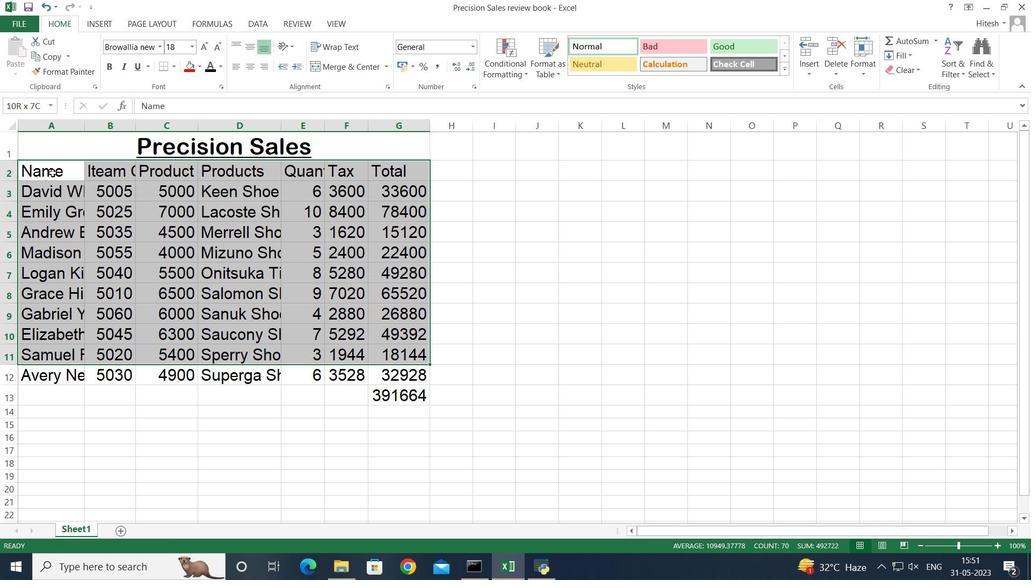 
Action: Mouse moved to (234, 66)
Screenshot: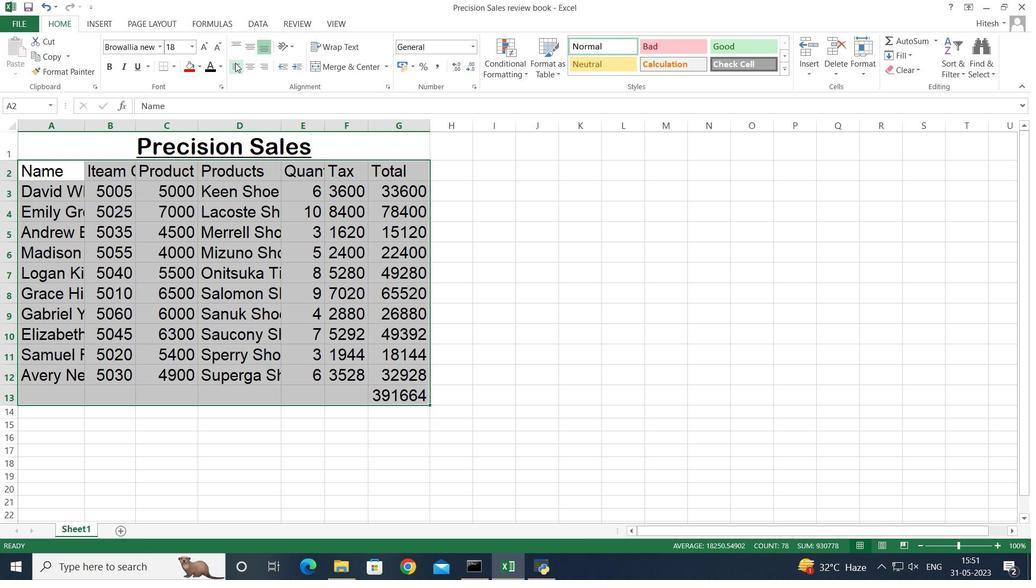 
Action: Mouse pressed left at (234, 66)
Screenshot: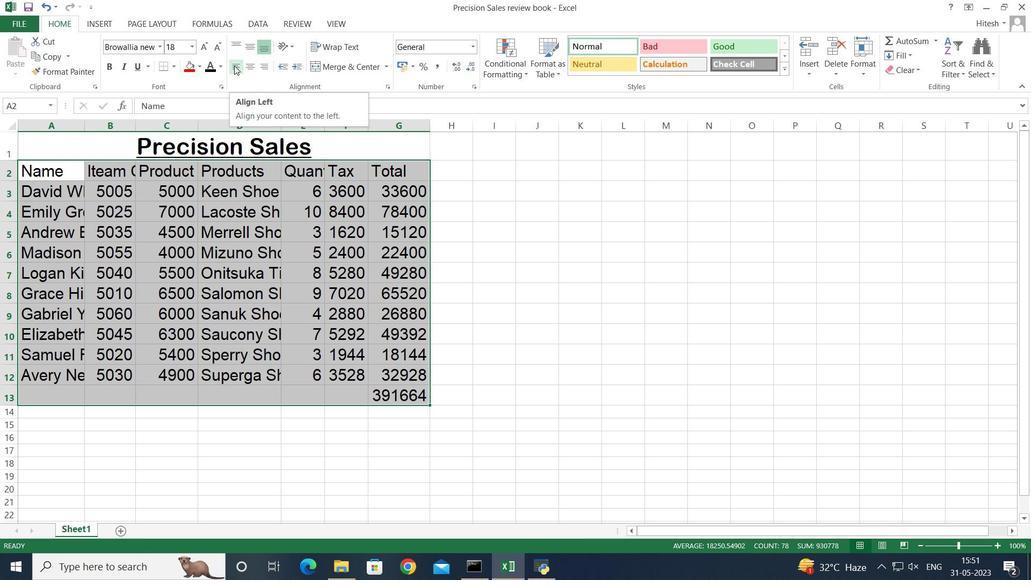 
Action: Mouse moved to (228, 432)
Screenshot: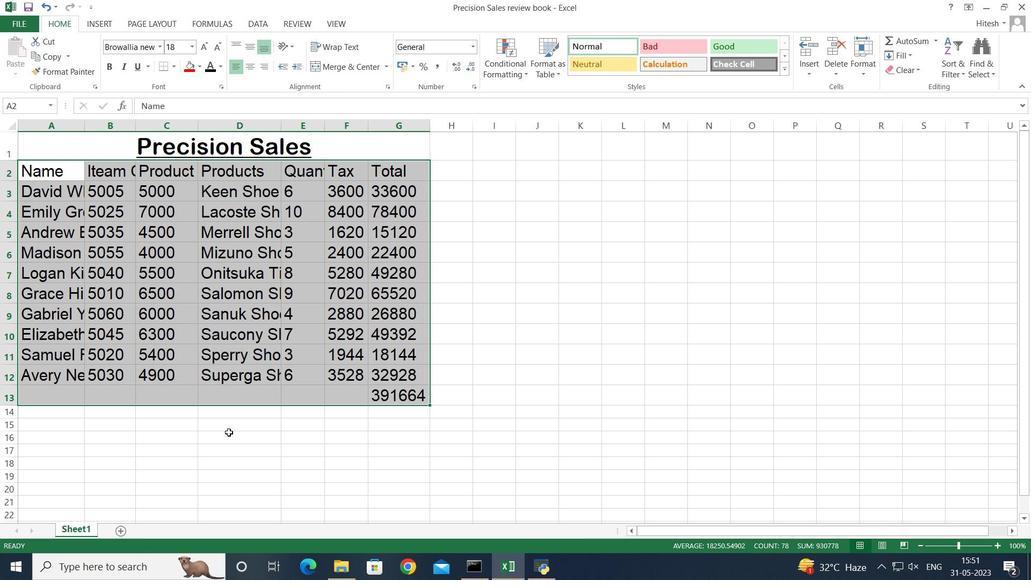 
Action: Mouse pressed left at (228, 432)
Screenshot: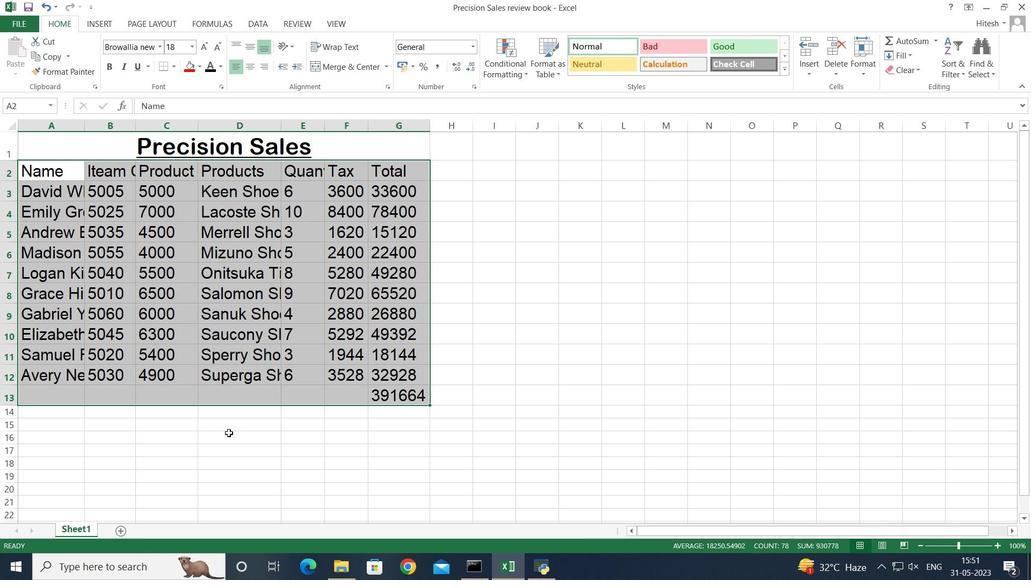 
Action: Mouse moved to (329, 426)
Screenshot: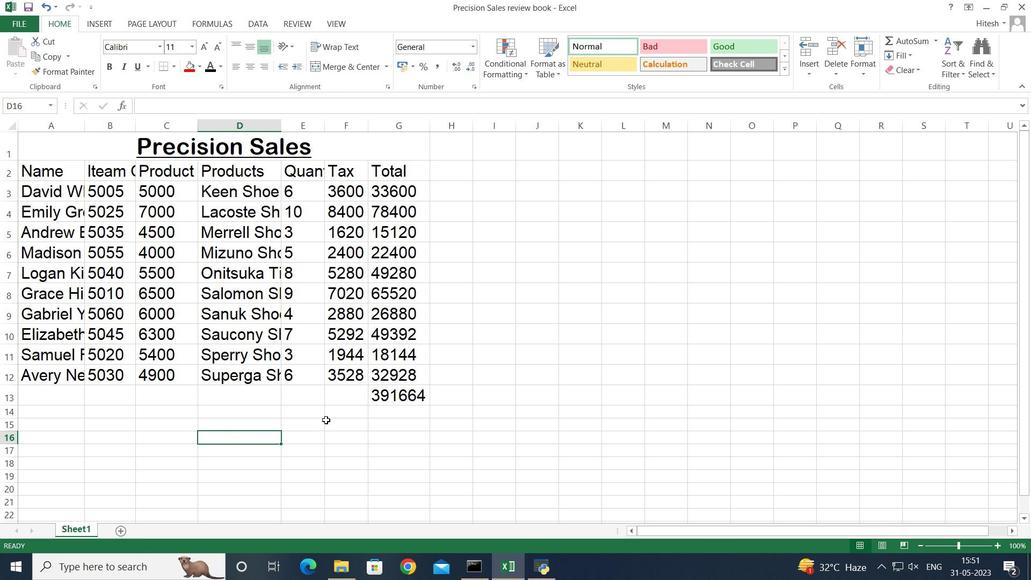 
